 Task: Search one way flight ticket for 1 adult, 1 child, 1 infant in seat in premium economy from Wrangell: Wrangell Airport (also See Wrangell Seaplane Base) to New Bern: Coastal Carolina Regional Airport (was Craven County Regional) on 5-4-2023. Choice of flights is Singapure airlines. Number of bags: 2 checked bags. Price is upto 71000. Outbound departure time preference is 15:30.
Action: Mouse moved to (316, 264)
Screenshot: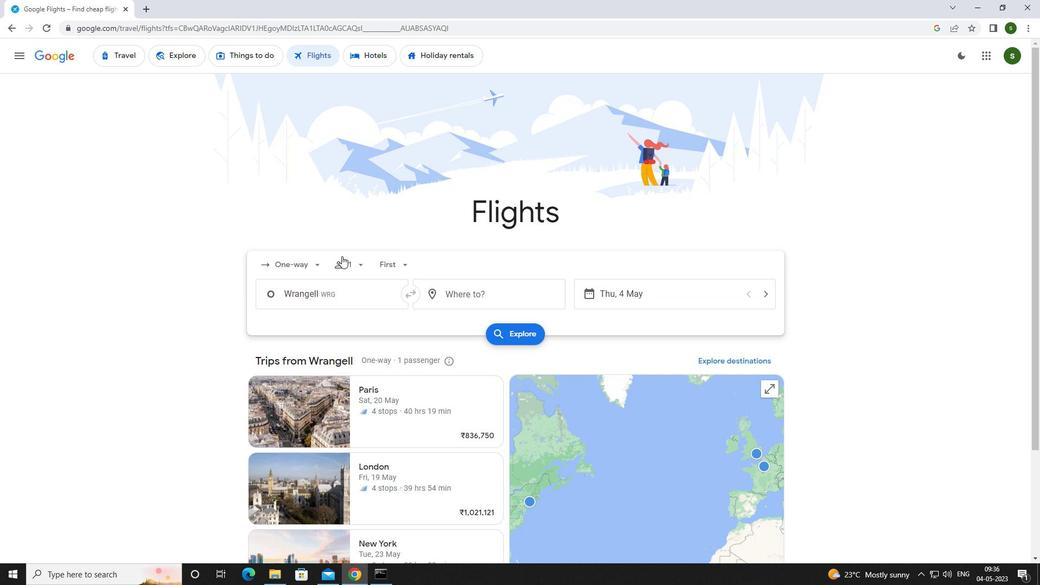 
Action: Mouse pressed left at (316, 264)
Screenshot: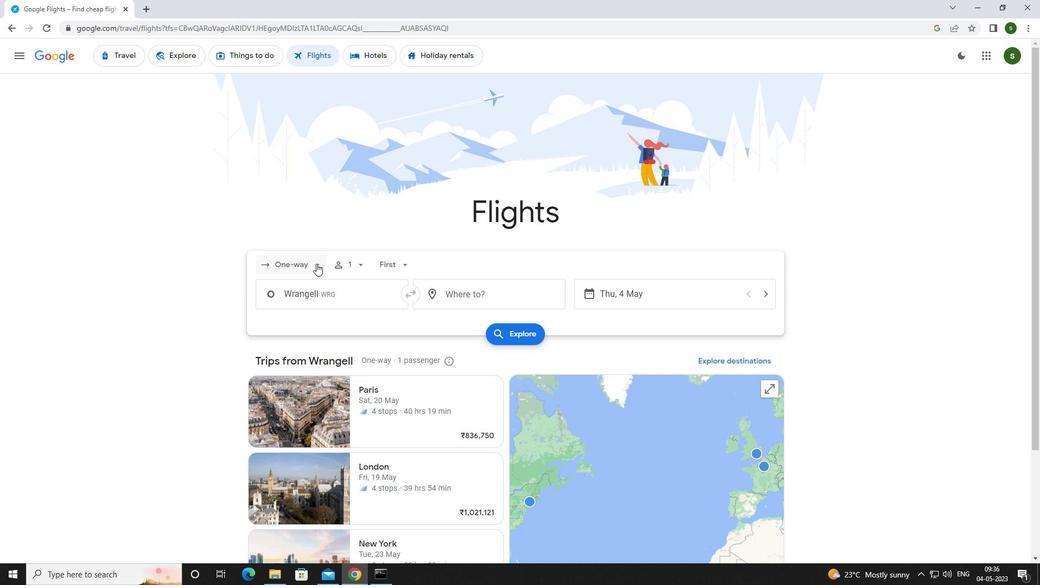
Action: Mouse moved to (310, 316)
Screenshot: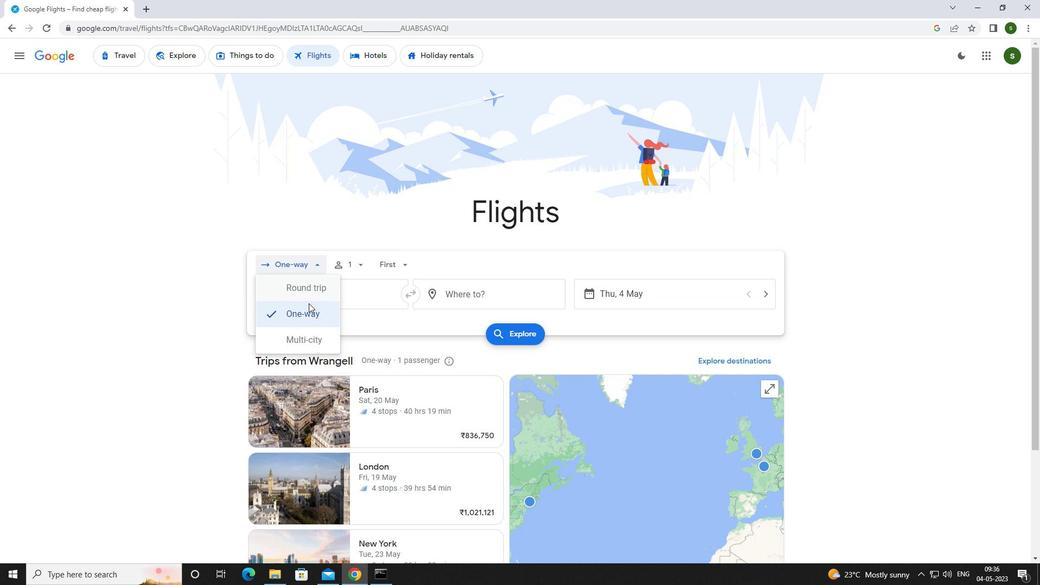 
Action: Mouse pressed left at (310, 316)
Screenshot: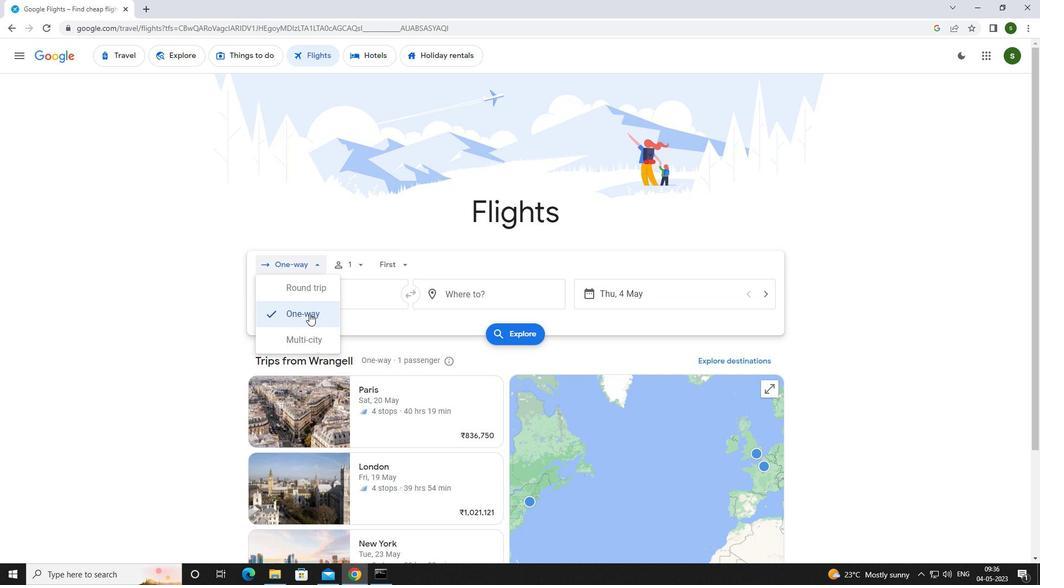 
Action: Mouse moved to (356, 268)
Screenshot: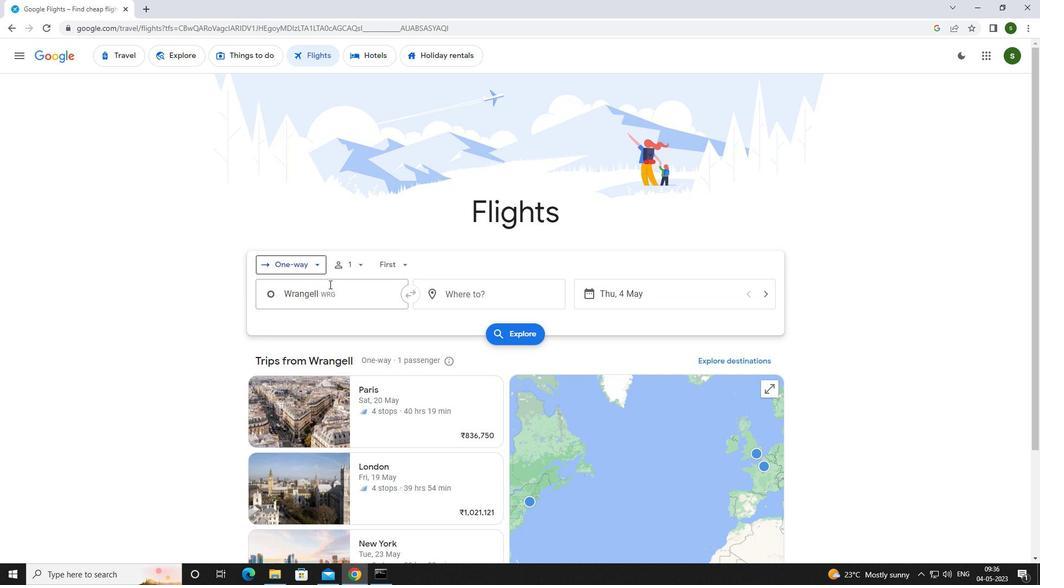 
Action: Mouse pressed left at (356, 268)
Screenshot: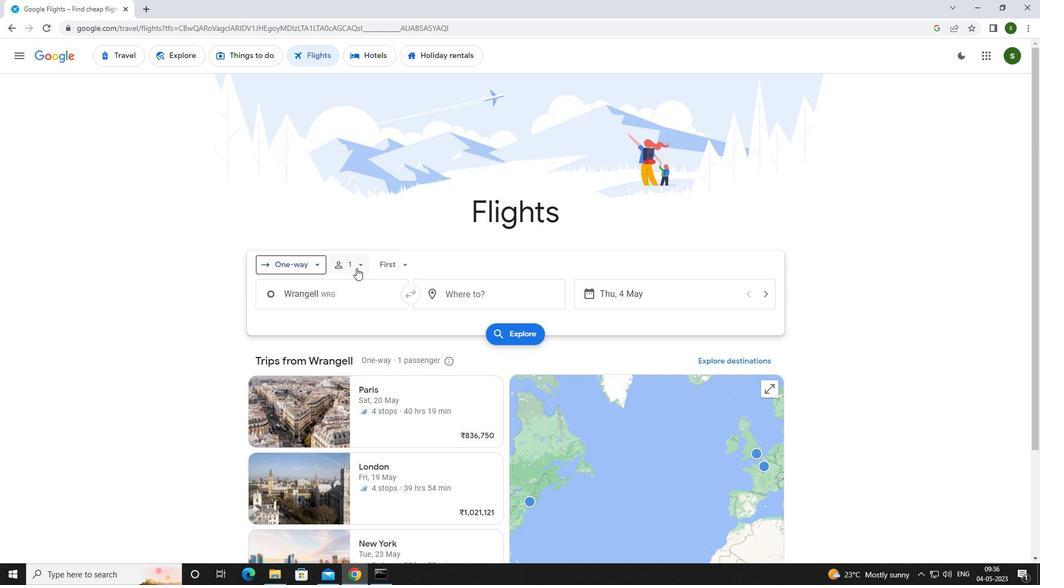 
Action: Mouse moved to (446, 320)
Screenshot: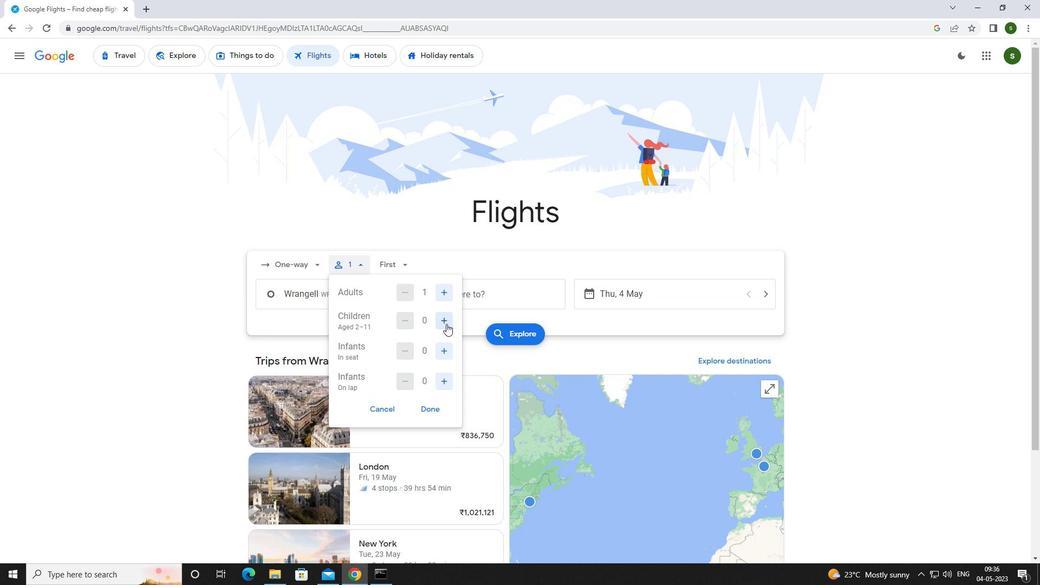 
Action: Mouse pressed left at (446, 320)
Screenshot: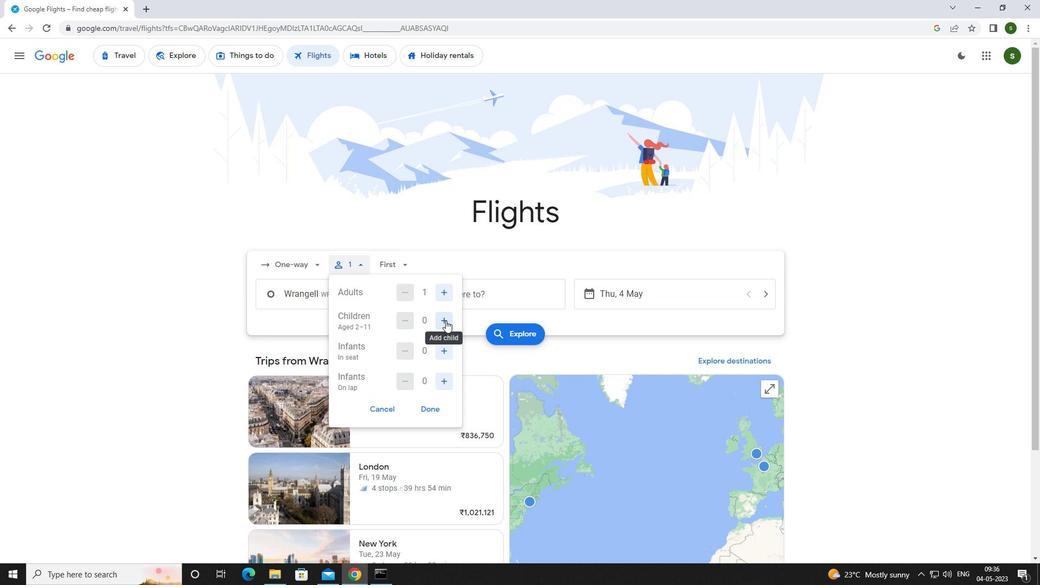 
Action: Mouse moved to (440, 348)
Screenshot: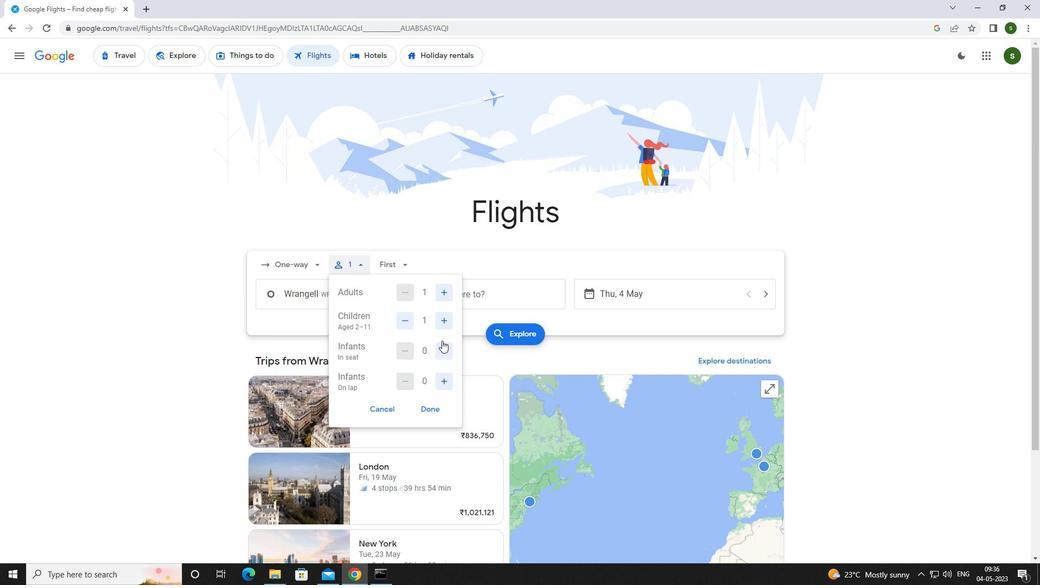 
Action: Mouse pressed left at (440, 348)
Screenshot: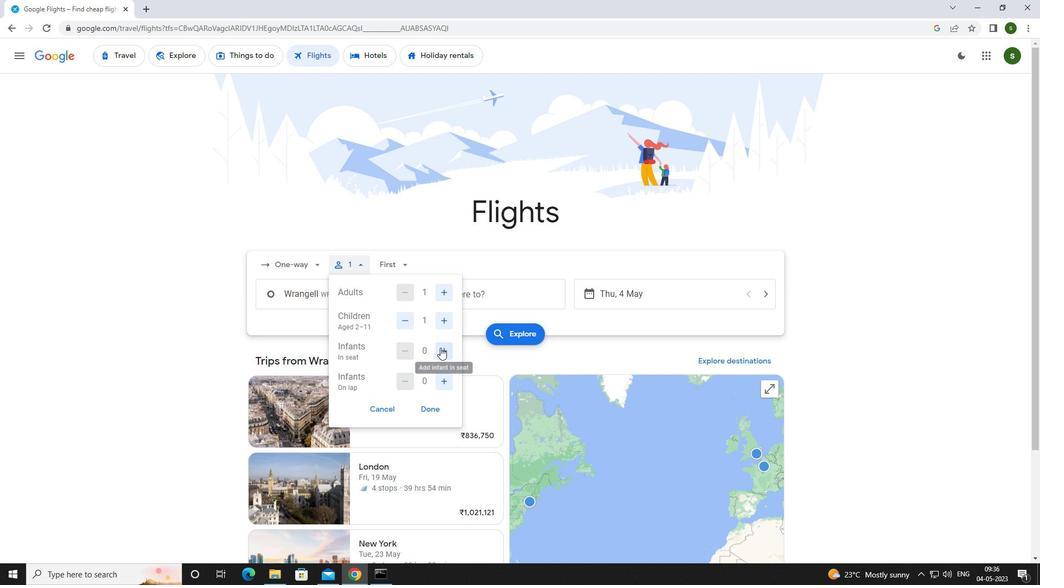 
Action: Mouse moved to (407, 267)
Screenshot: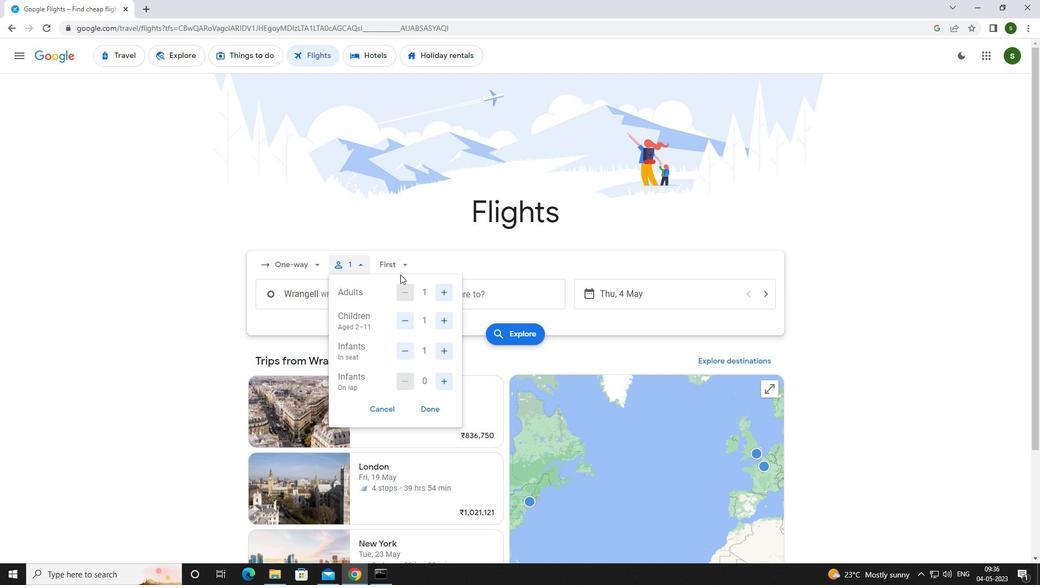 
Action: Mouse pressed left at (407, 267)
Screenshot: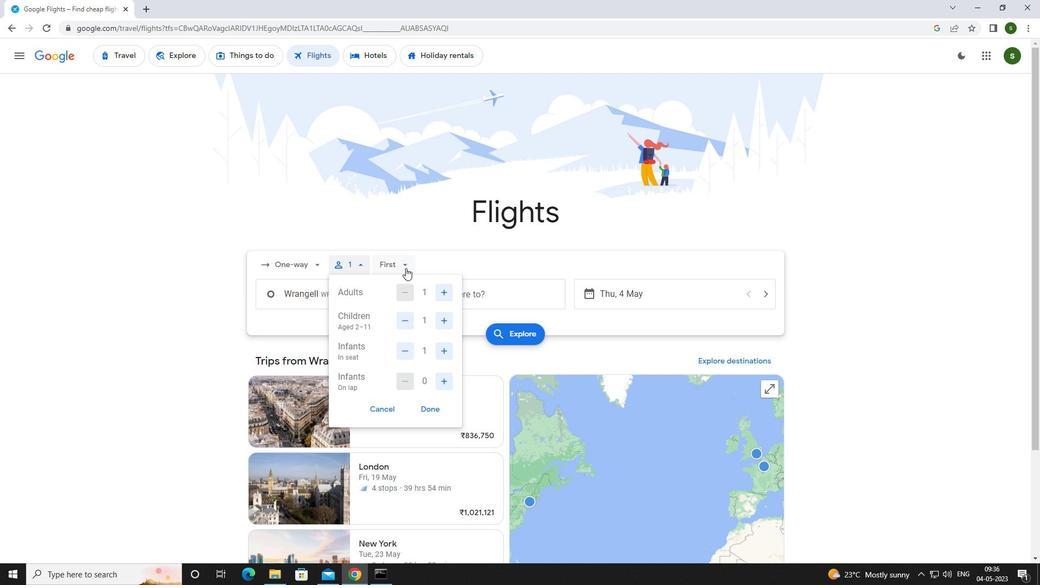 
Action: Mouse moved to (412, 315)
Screenshot: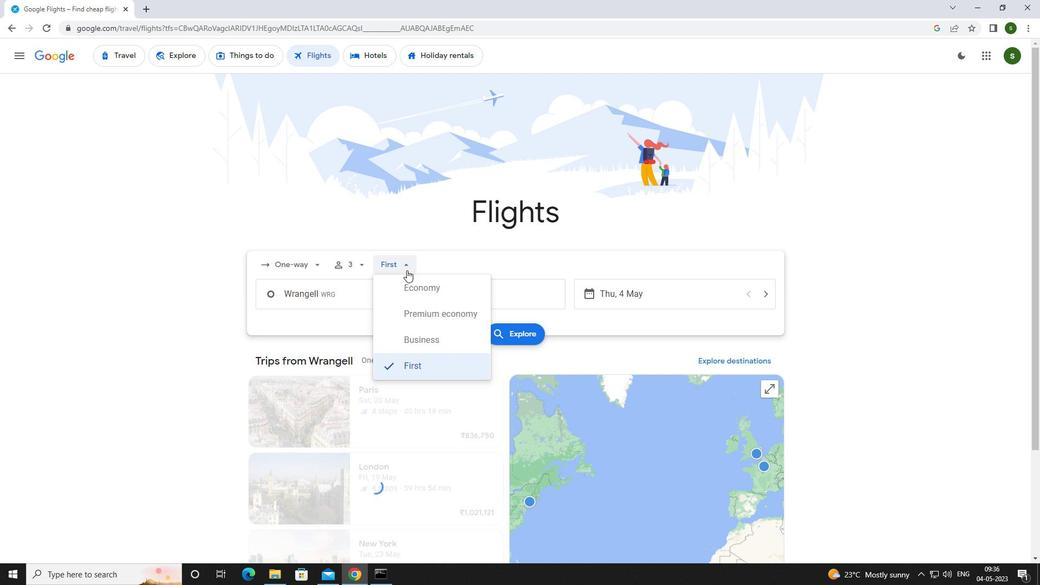 
Action: Mouse pressed left at (412, 315)
Screenshot: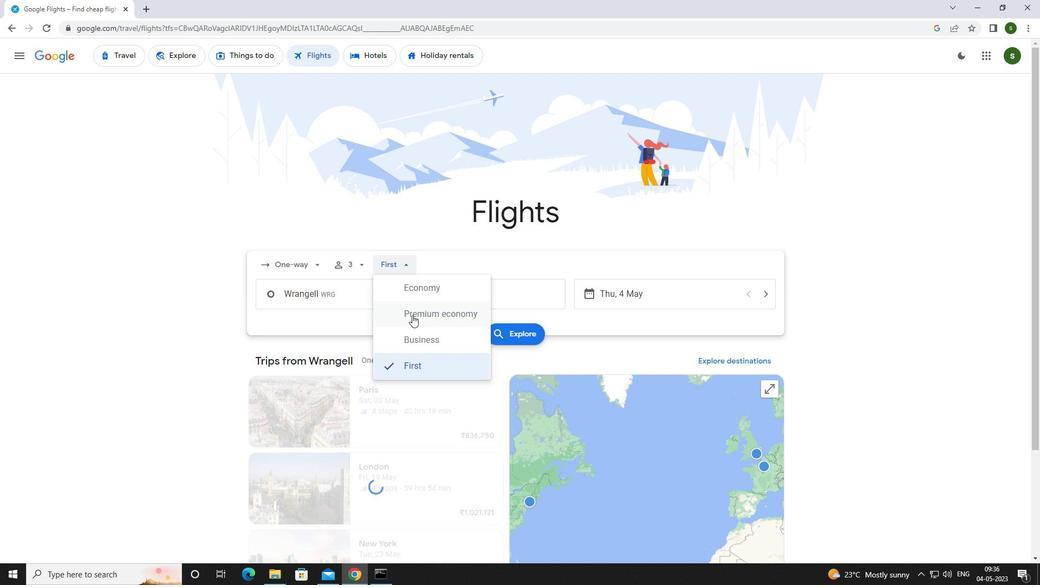 
Action: Mouse moved to (348, 298)
Screenshot: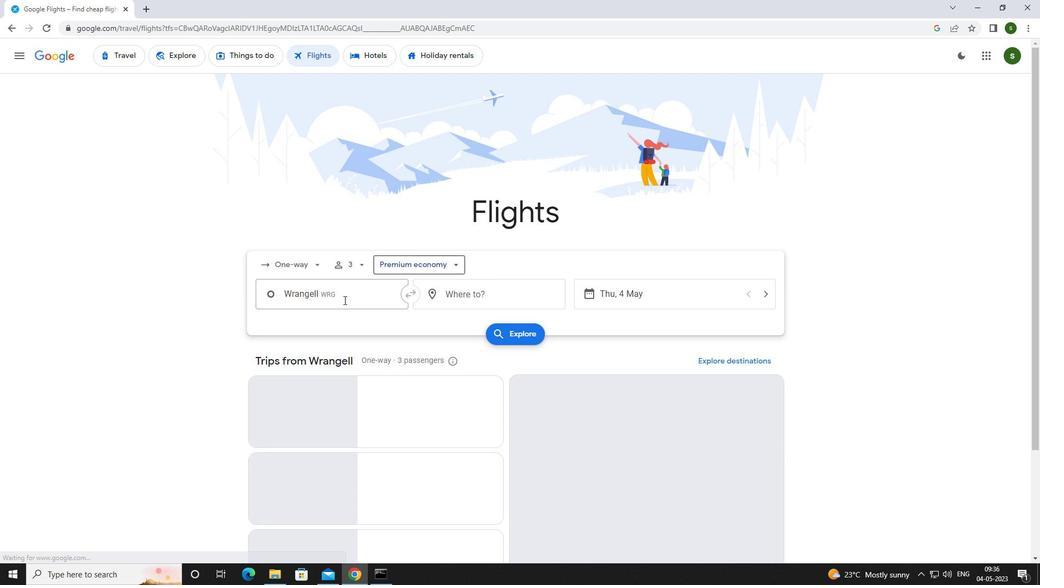 
Action: Mouse pressed left at (348, 298)
Screenshot: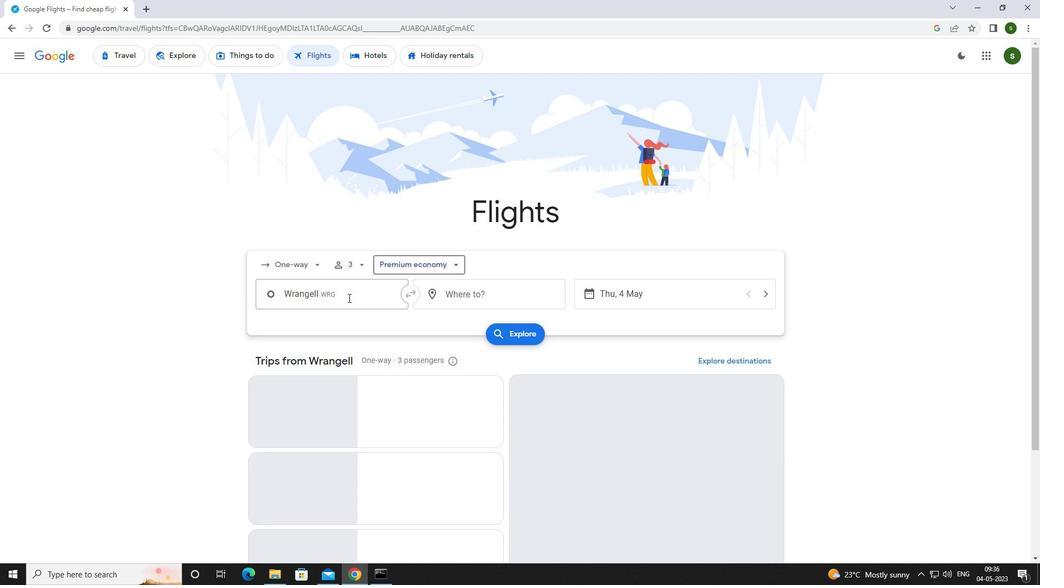 
Action: Mouse moved to (350, 296)
Screenshot: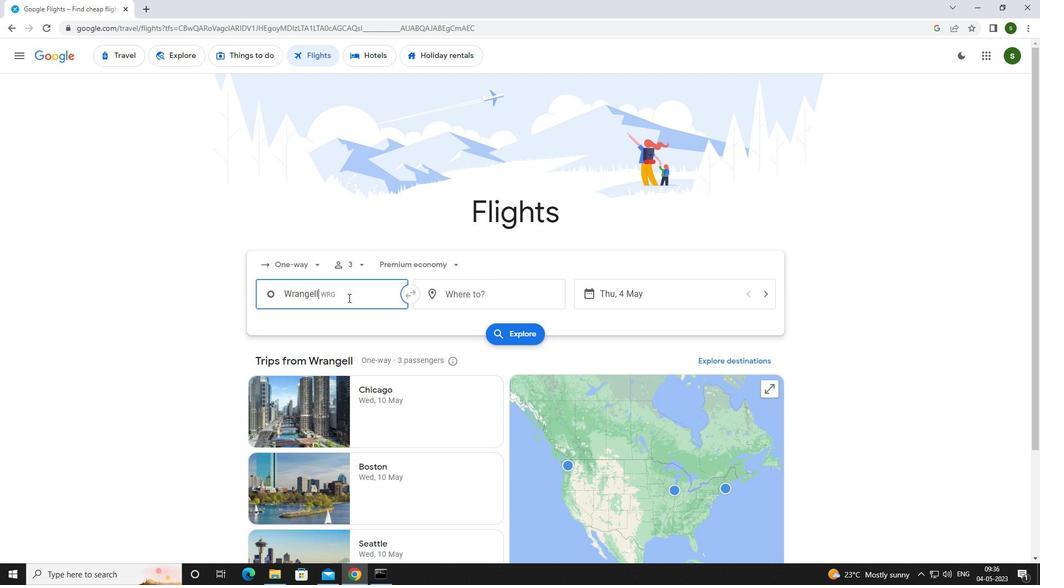 
Action: Key pressed <Key.caps_lock>w<Key.caps_lock>rangell<Key.space>
Screenshot: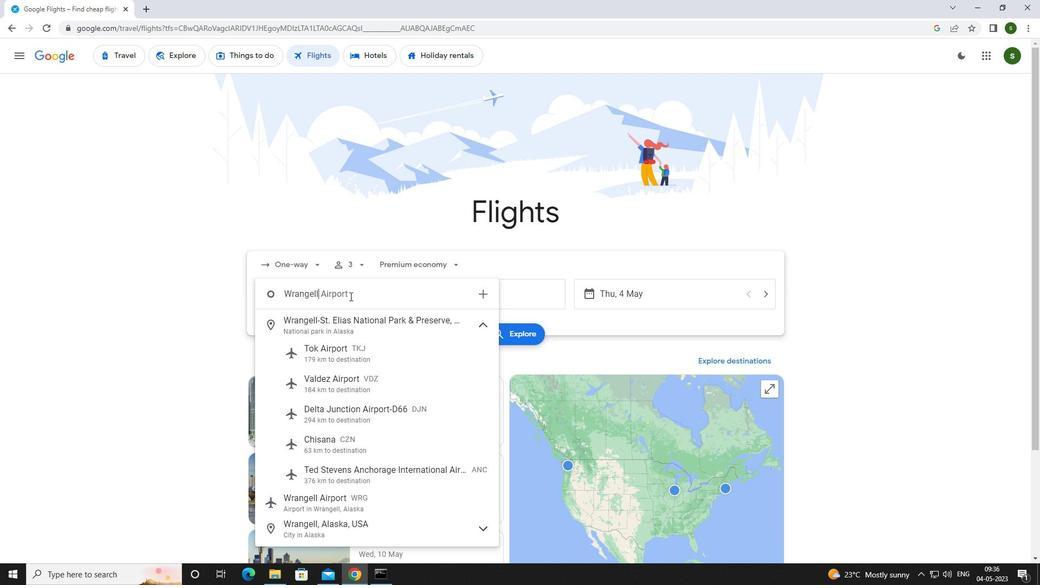 
Action: Mouse moved to (340, 496)
Screenshot: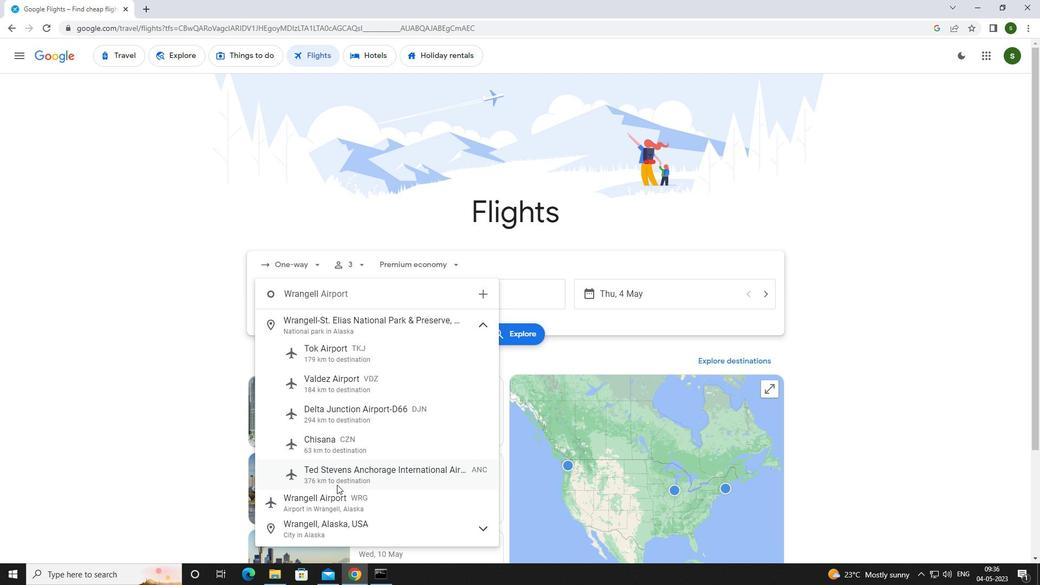 
Action: Mouse pressed left at (340, 496)
Screenshot: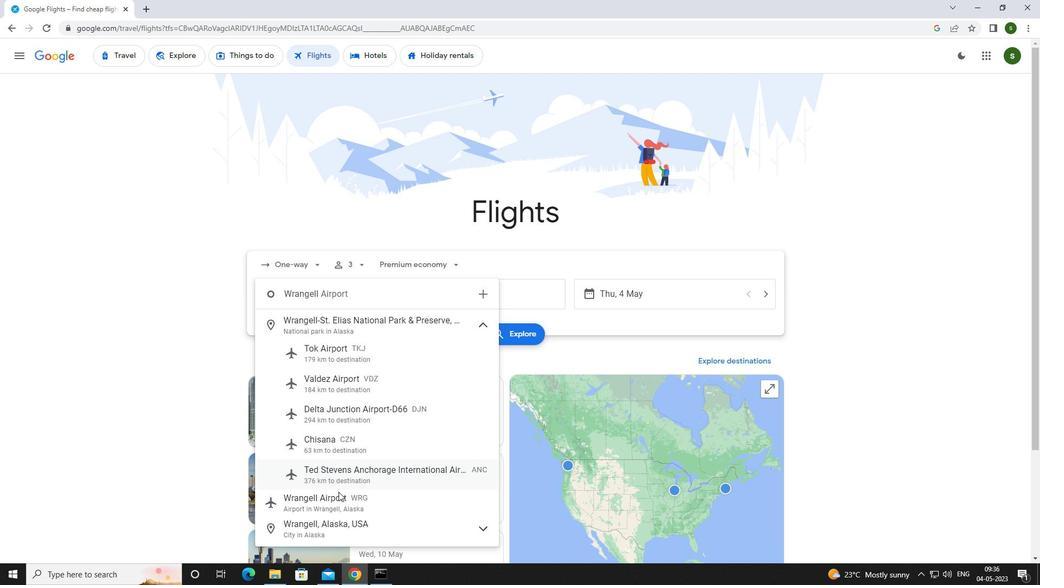
Action: Mouse moved to (496, 300)
Screenshot: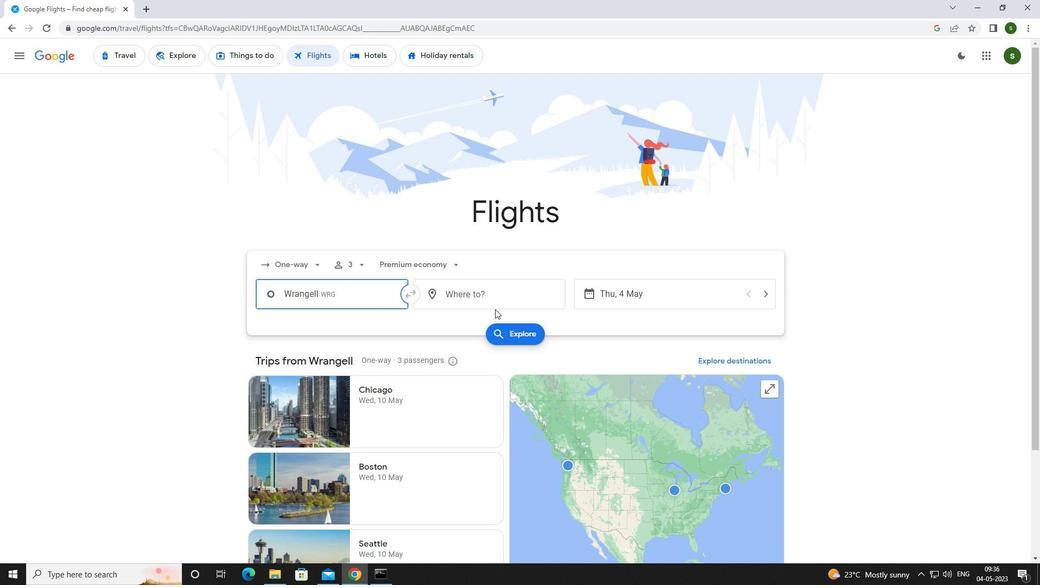 
Action: Mouse pressed left at (496, 300)
Screenshot: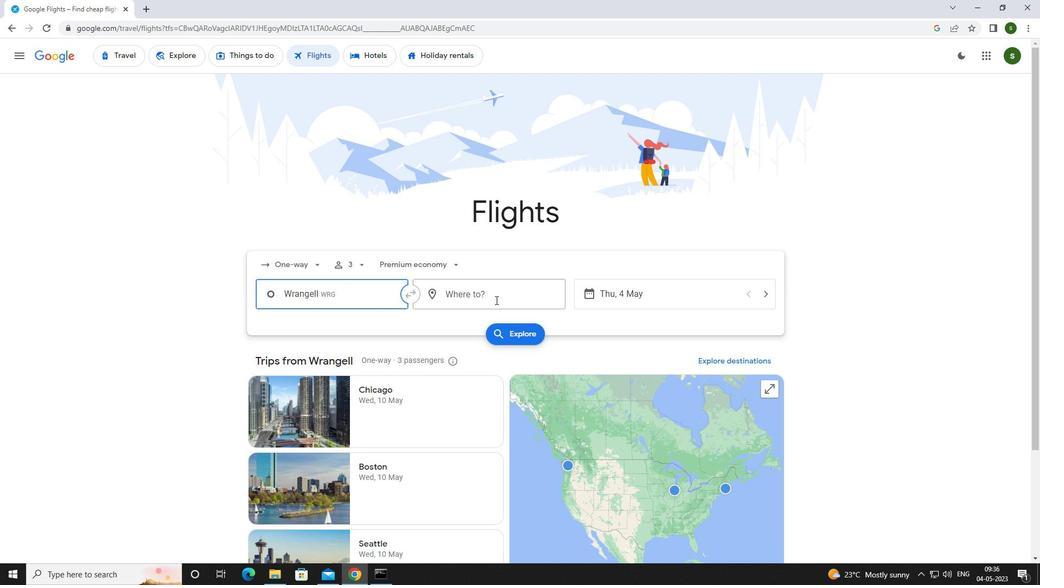 
Action: Mouse moved to (496, 299)
Screenshot: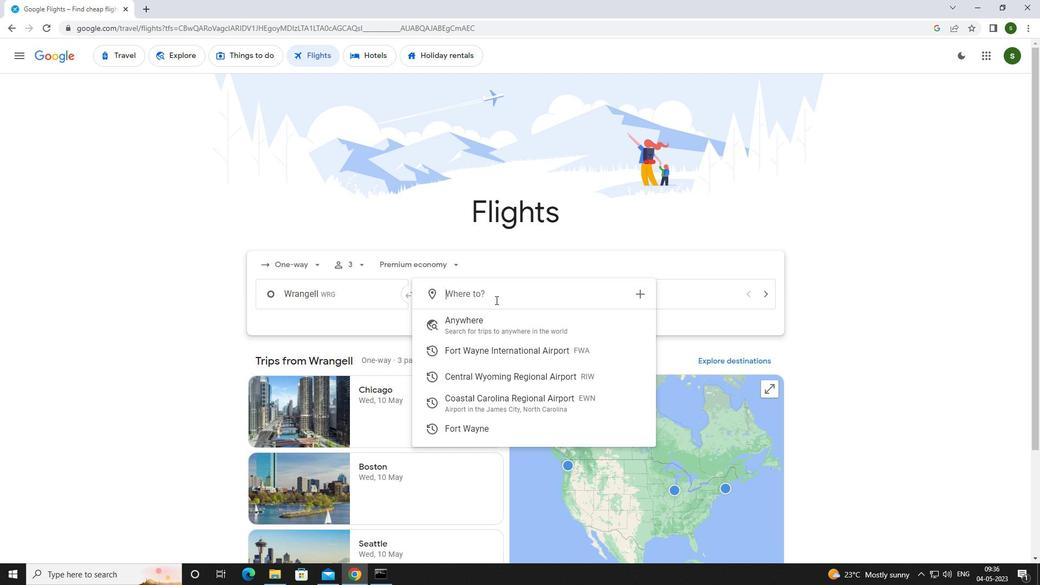 
Action: Key pressed <Key.caps_lock>c<Key.caps_lock>oastal
Screenshot: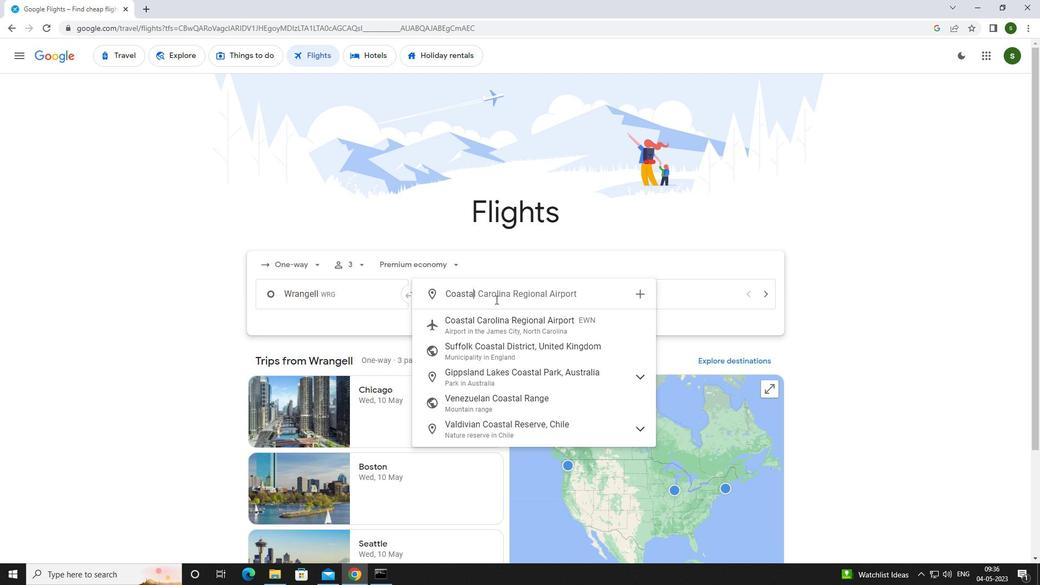 
Action: Mouse moved to (494, 315)
Screenshot: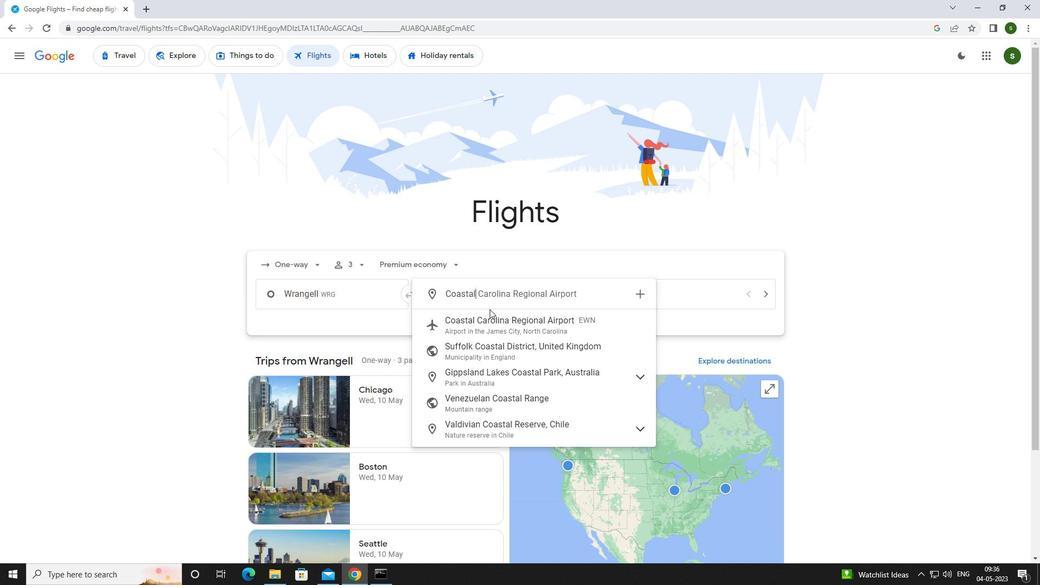 
Action: Mouse pressed left at (494, 315)
Screenshot: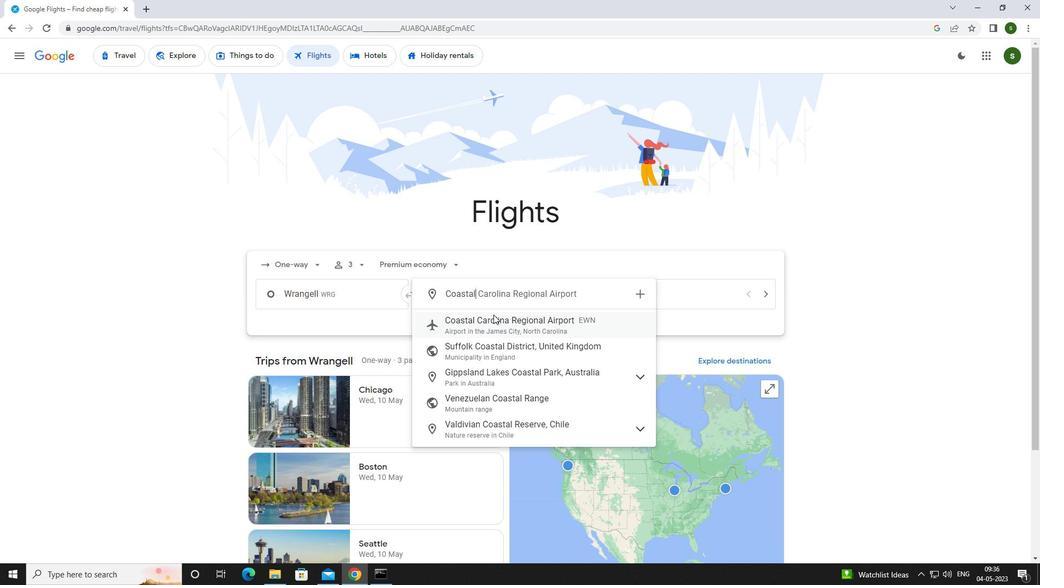 
Action: Mouse moved to (653, 286)
Screenshot: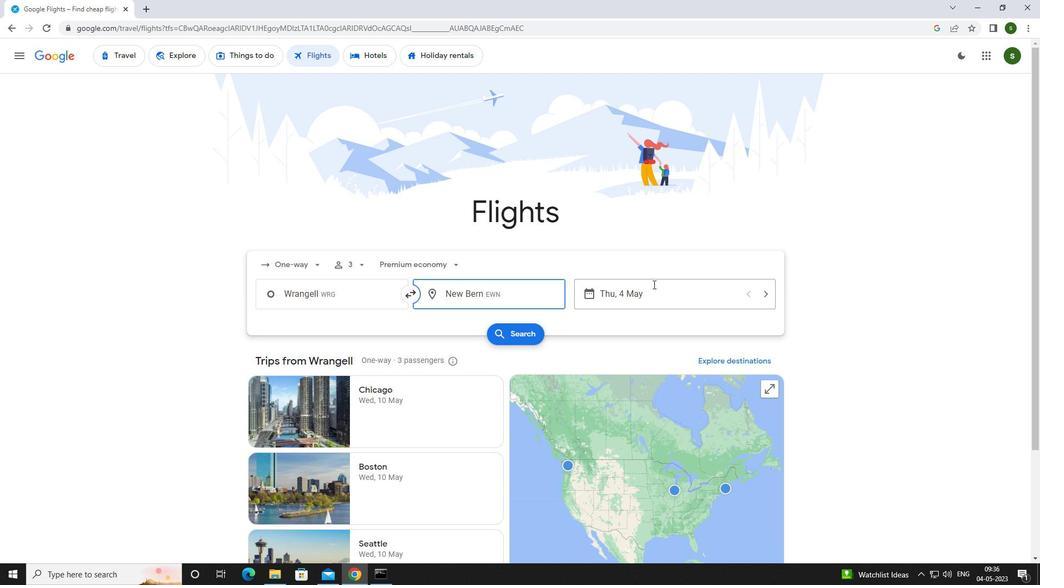 
Action: Mouse pressed left at (653, 286)
Screenshot: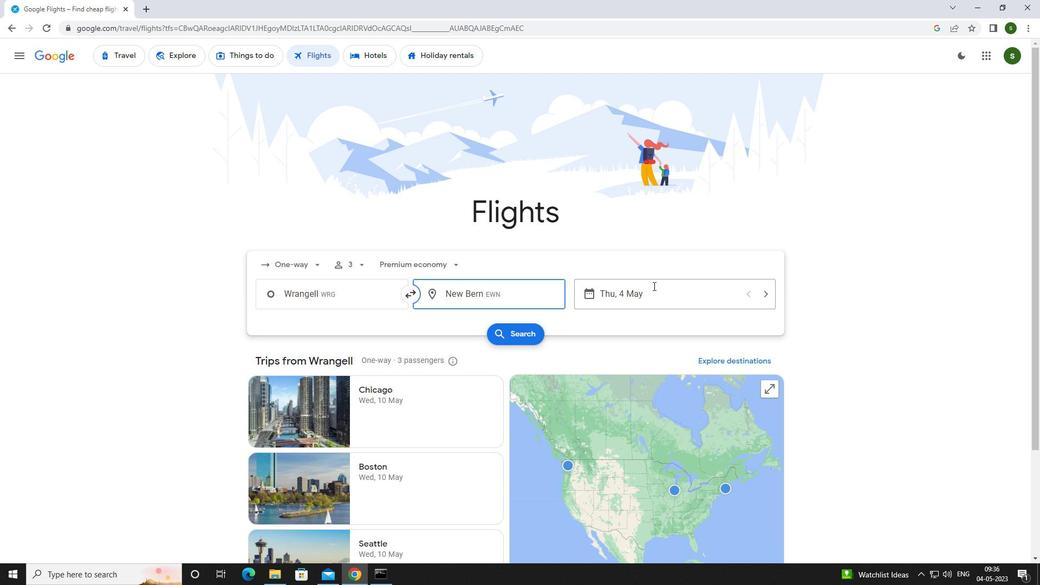
Action: Mouse moved to (496, 362)
Screenshot: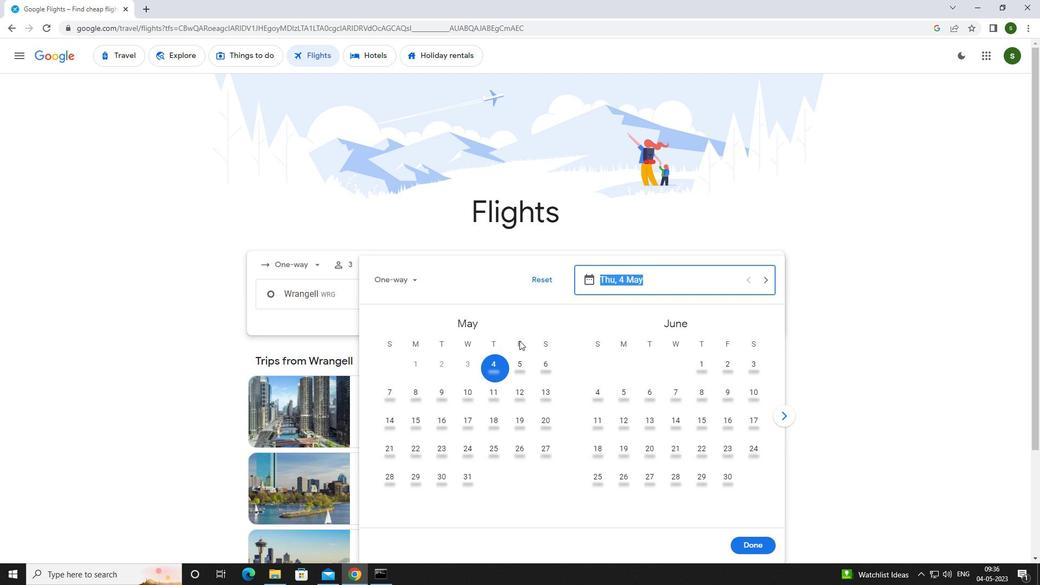 
Action: Mouse pressed left at (496, 362)
Screenshot: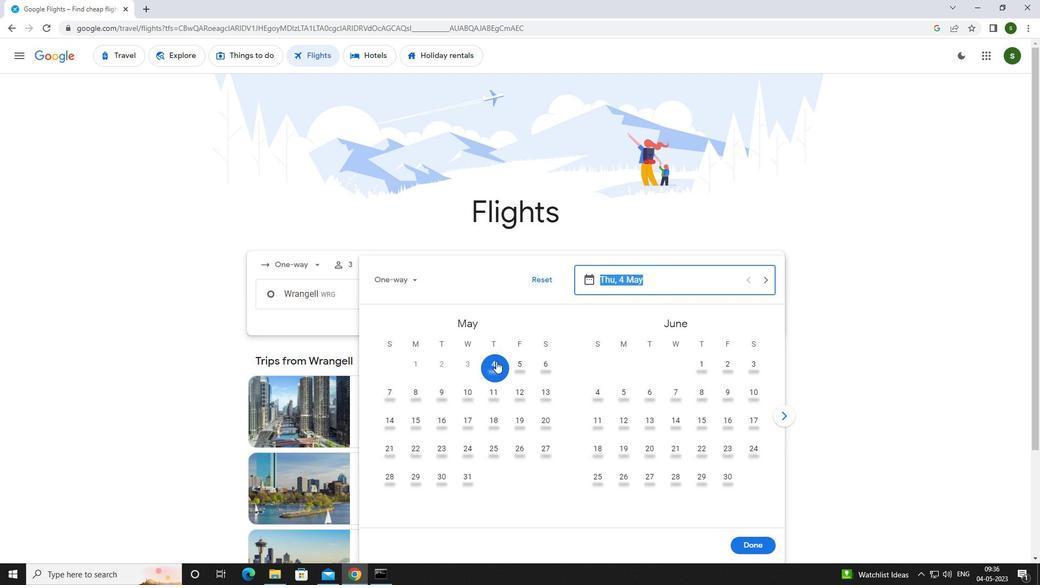 
Action: Mouse moved to (754, 547)
Screenshot: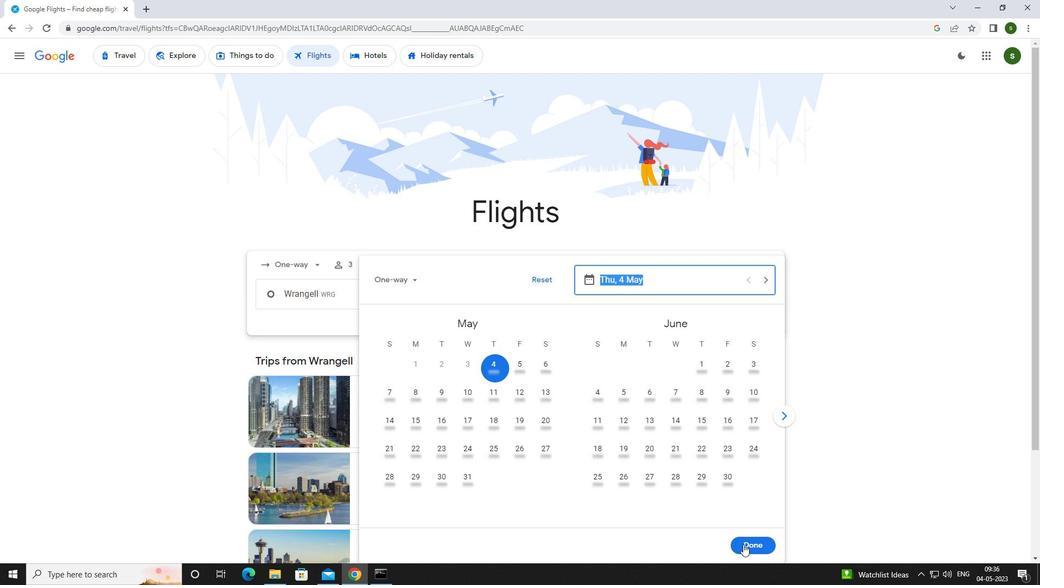 
Action: Mouse pressed left at (754, 547)
Screenshot: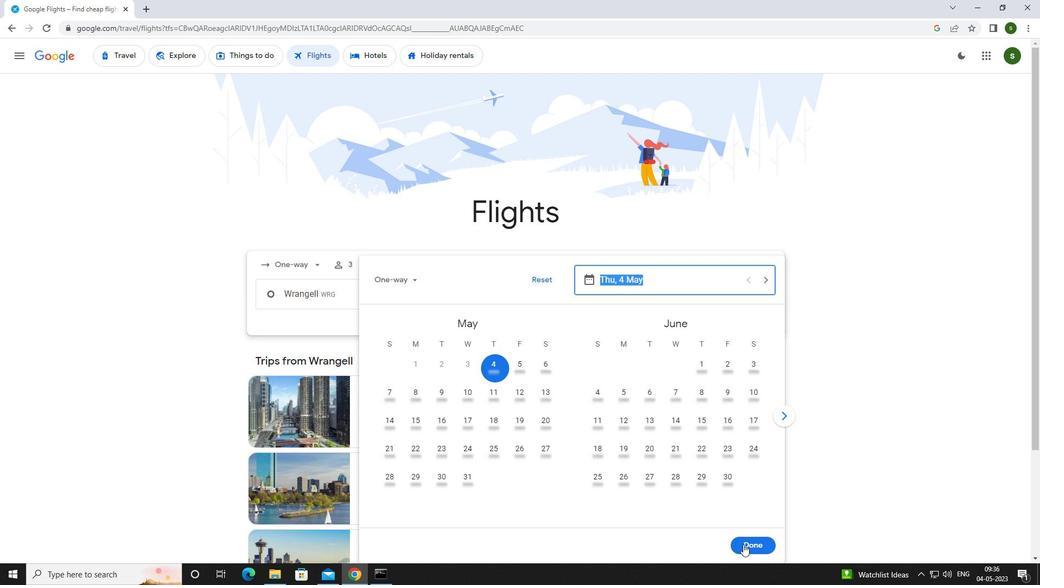 
Action: Mouse moved to (509, 331)
Screenshot: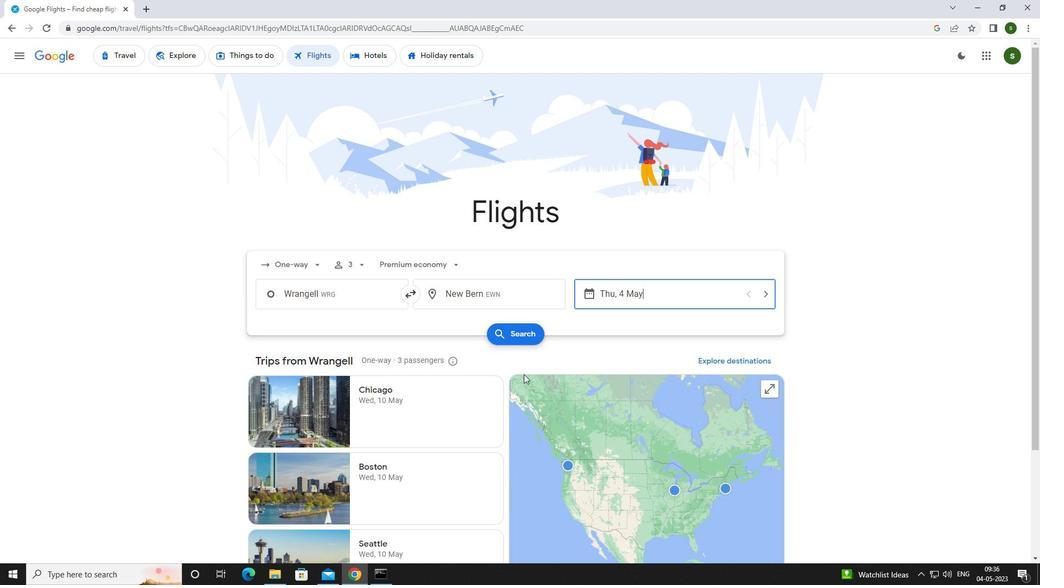 
Action: Mouse pressed left at (509, 331)
Screenshot: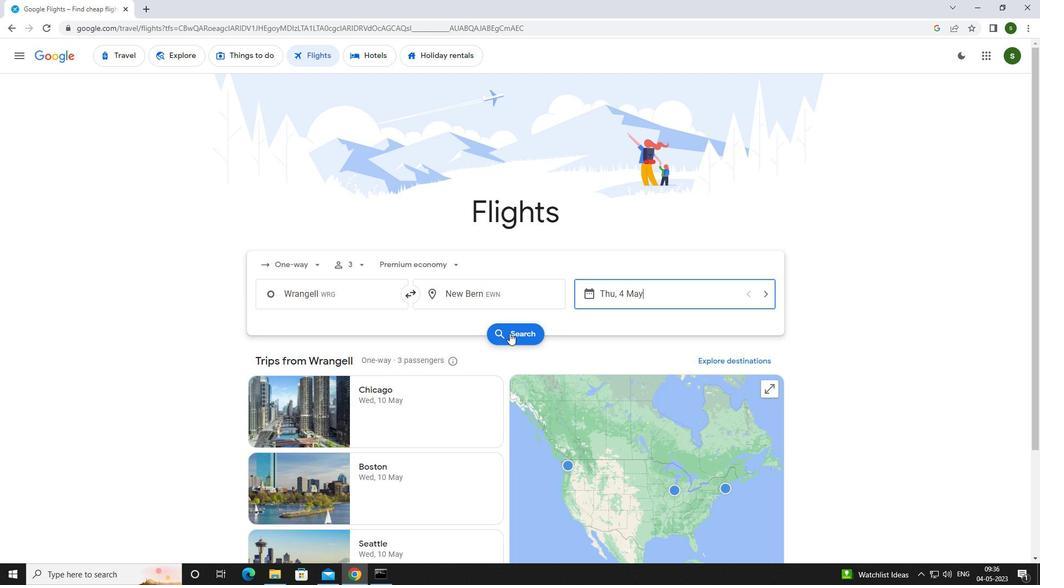 
Action: Mouse moved to (257, 156)
Screenshot: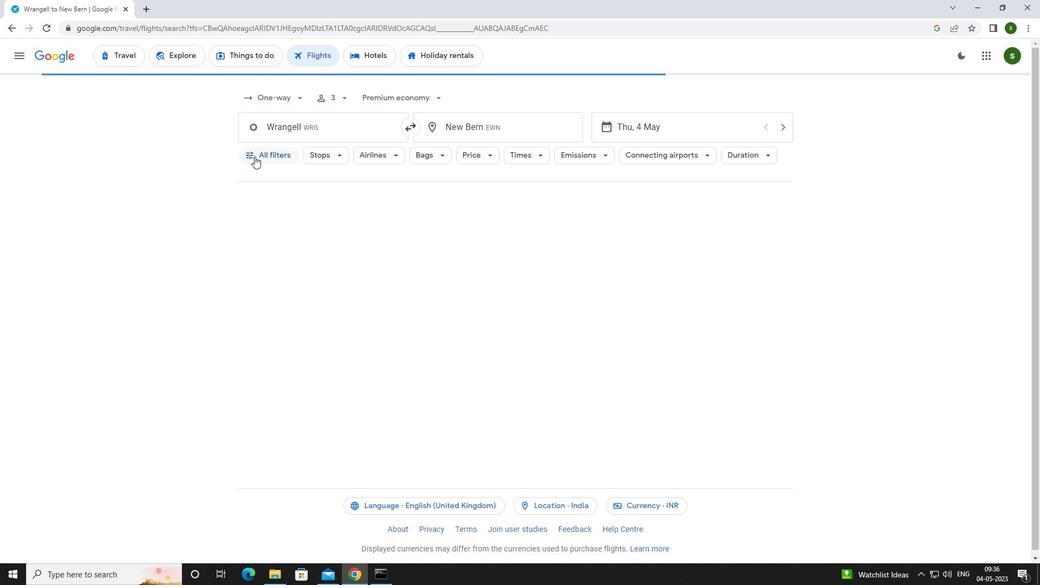 
Action: Mouse pressed left at (257, 156)
Screenshot: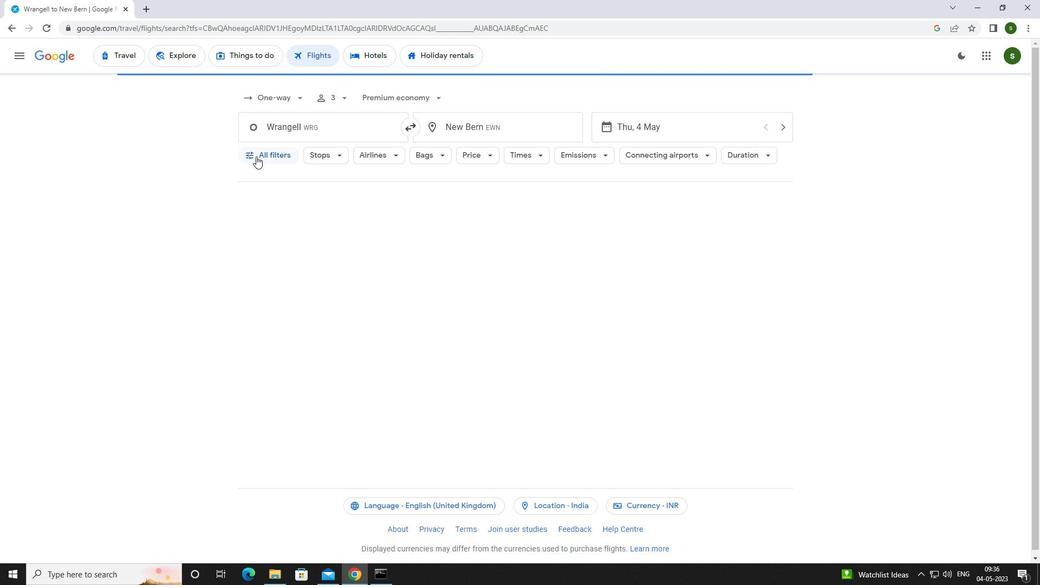
Action: Mouse moved to (403, 388)
Screenshot: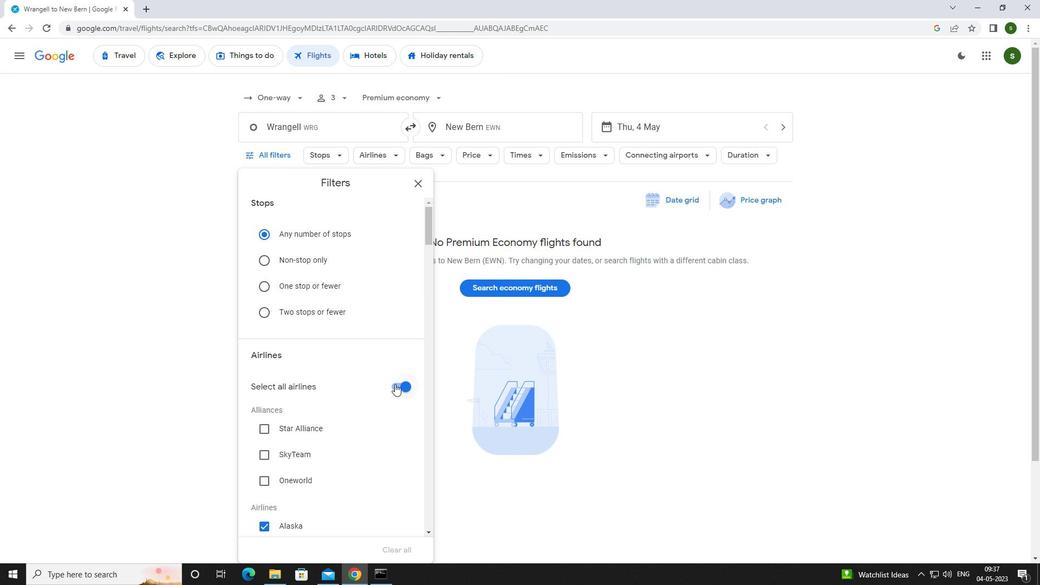 
Action: Mouse pressed left at (403, 388)
Screenshot: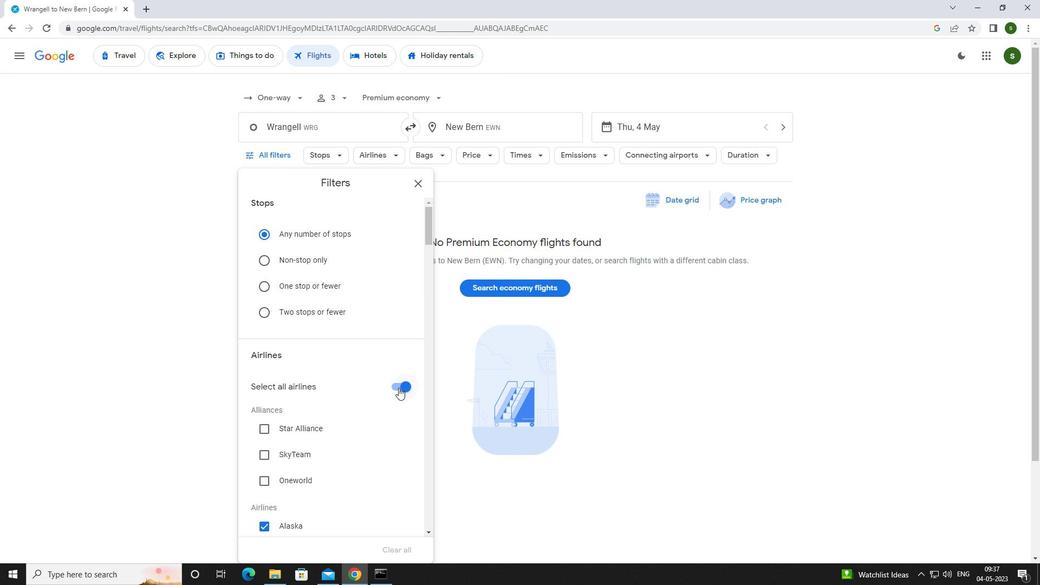 
Action: Mouse moved to (368, 358)
Screenshot: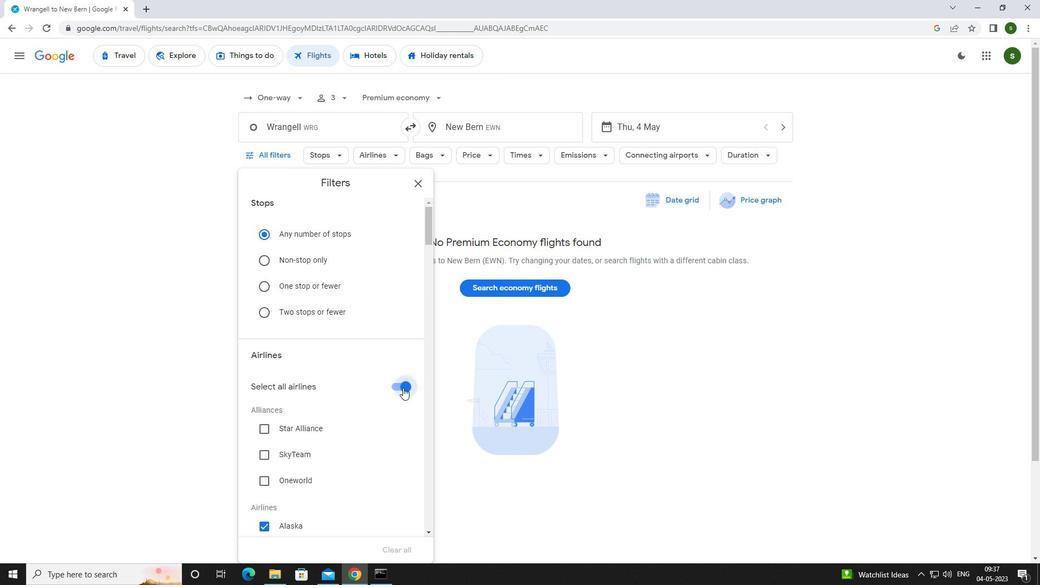 
Action: Mouse scrolled (368, 357) with delta (0, 0)
Screenshot: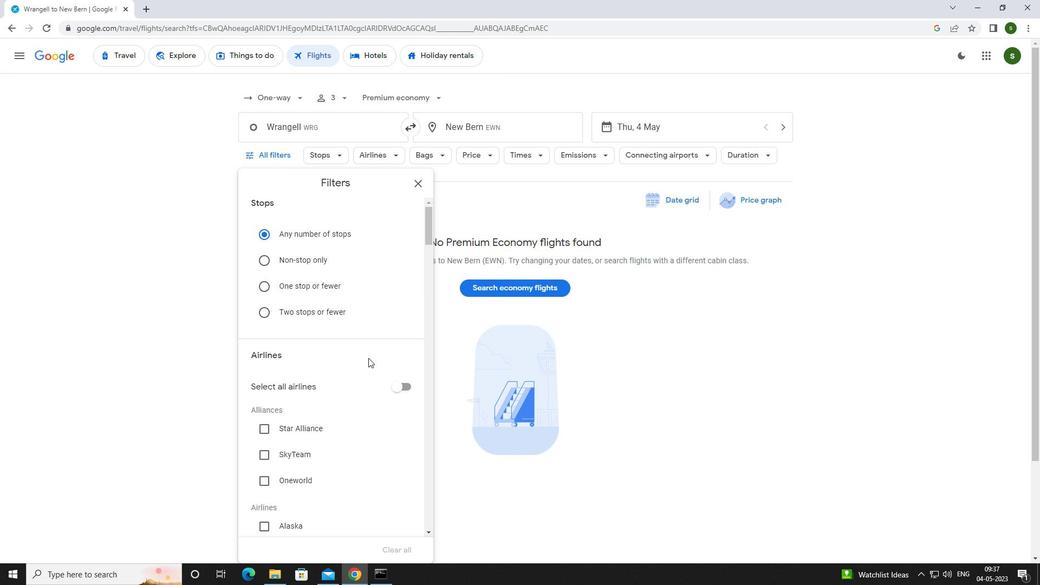 
Action: Mouse scrolled (368, 357) with delta (0, 0)
Screenshot: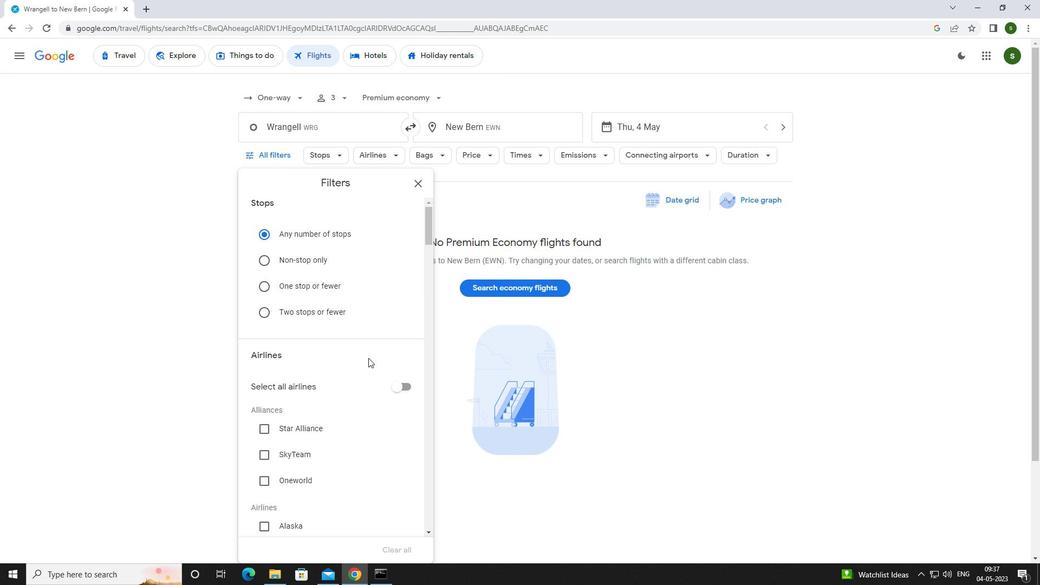
Action: Mouse scrolled (368, 357) with delta (0, 0)
Screenshot: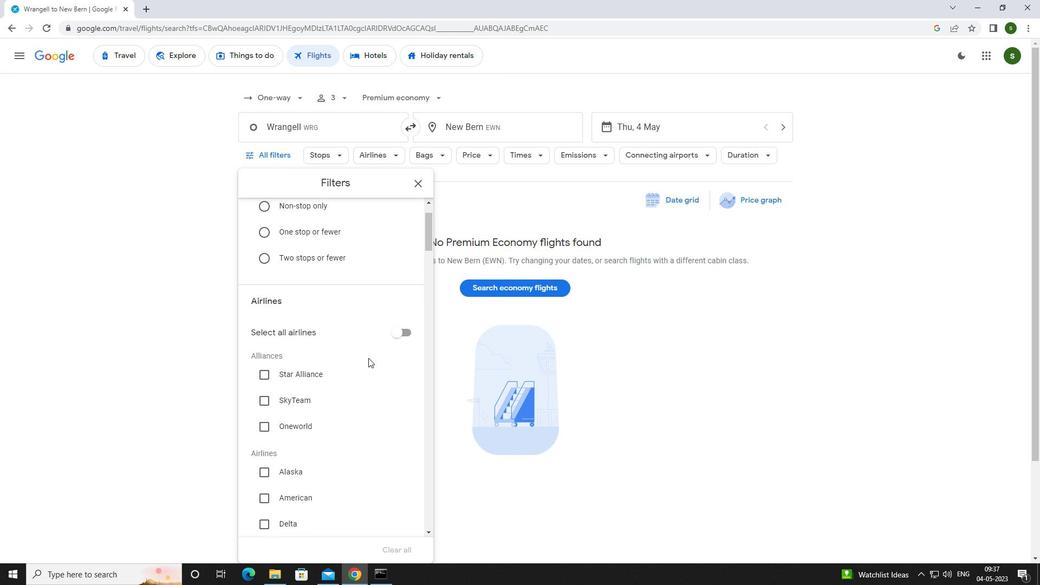 
Action: Mouse scrolled (368, 357) with delta (0, 0)
Screenshot: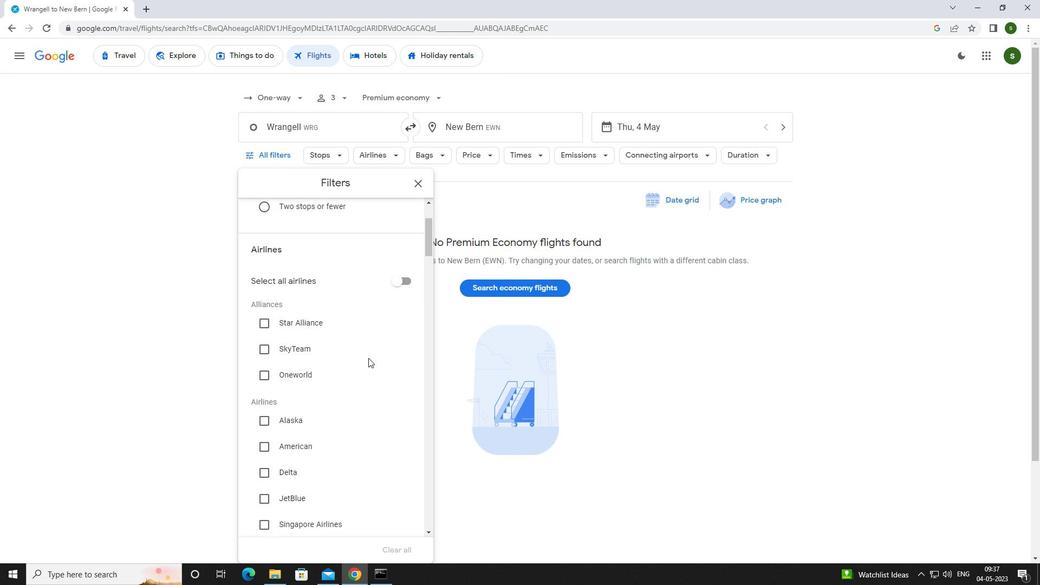 
Action: Mouse scrolled (368, 357) with delta (0, 0)
Screenshot: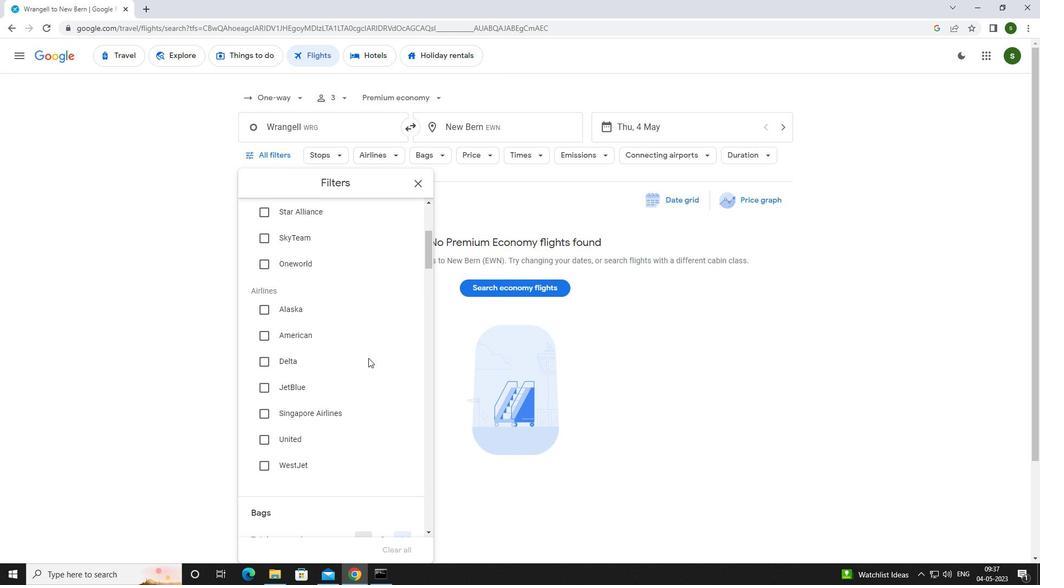 
Action: Mouse moved to (310, 355)
Screenshot: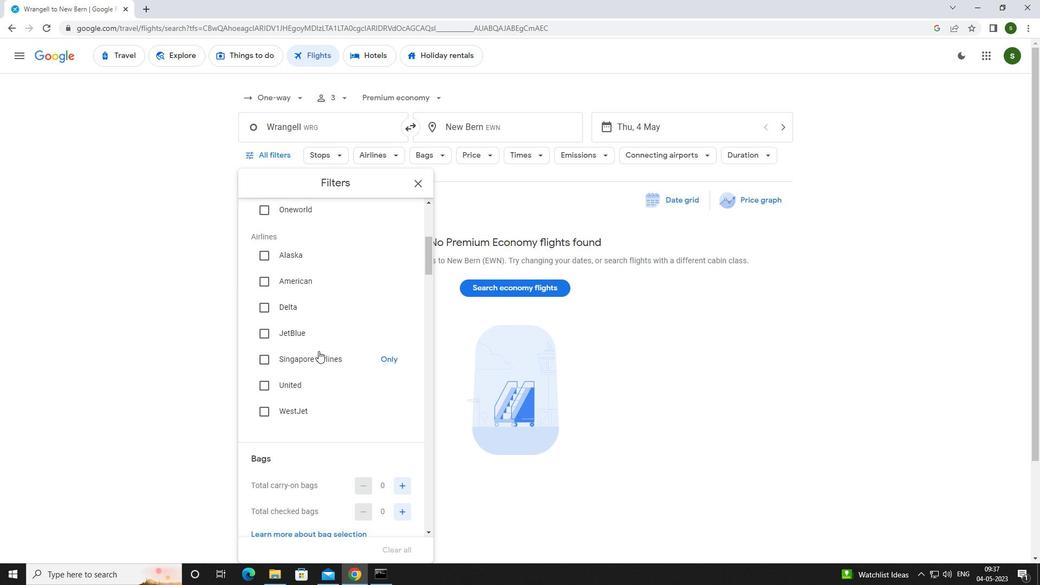 
Action: Mouse pressed left at (310, 355)
Screenshot: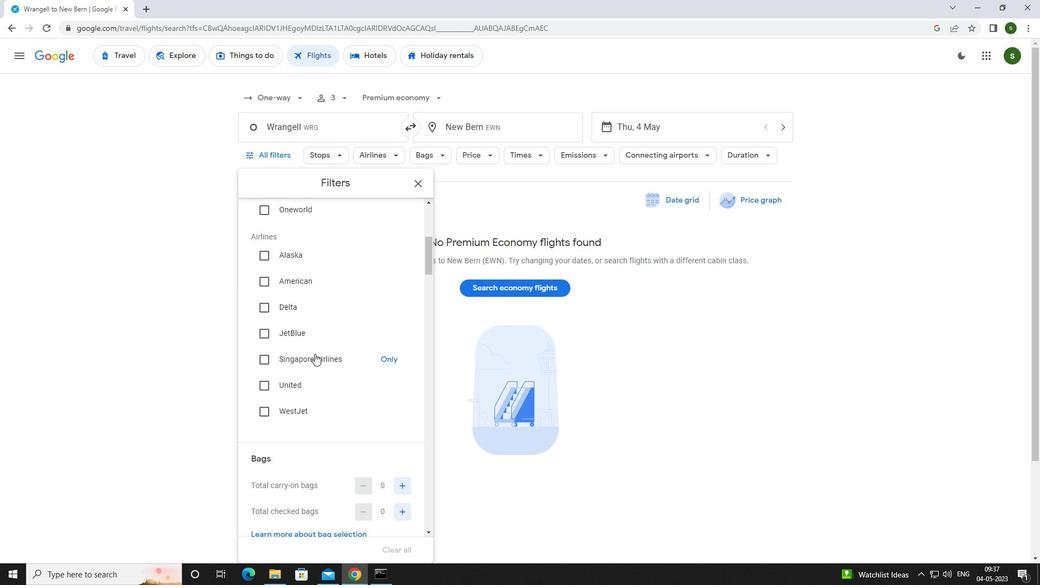 
Action: Mouse scrolled (310, 355) with delta (0, 0)
Screenshot: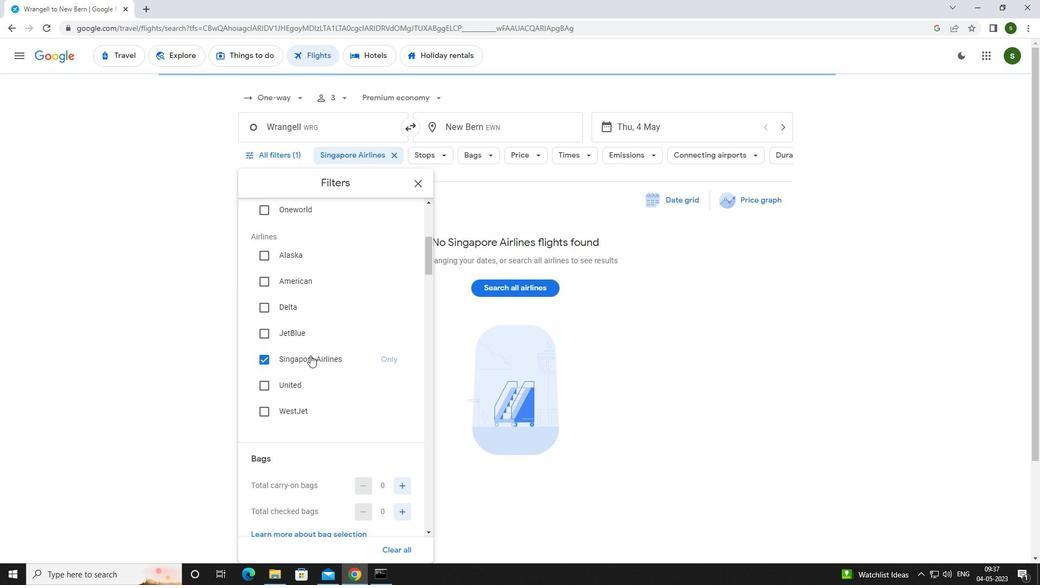 
Action: Mouse scrolled (310, 355) with delta (0, 0)
Screenshot: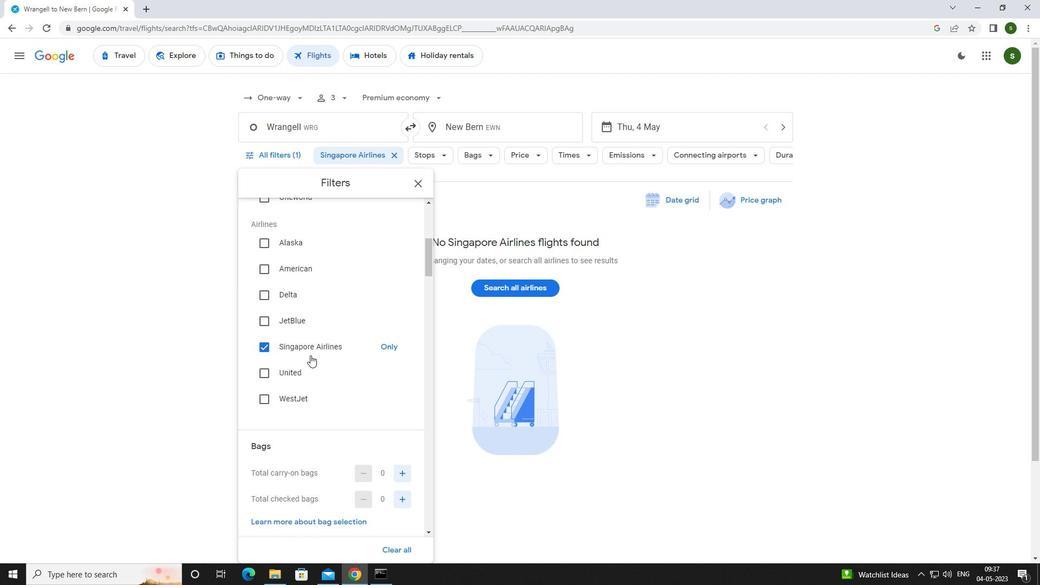 
Action: Mouse scrolled (310, 355) with delta (0, 0)
Screenshot: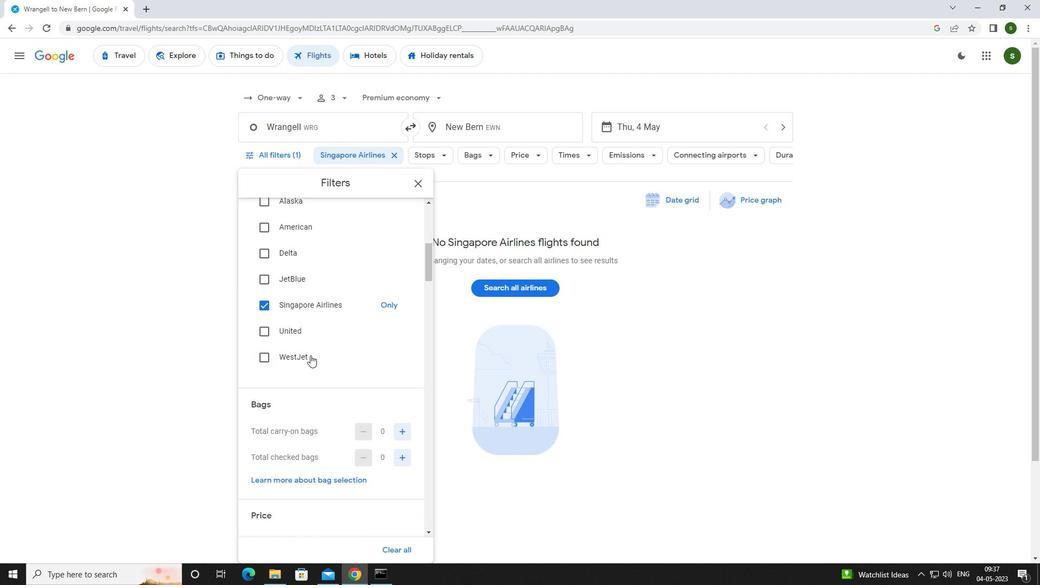 
Action: Mouse moved to (398, 347)
Screenshot: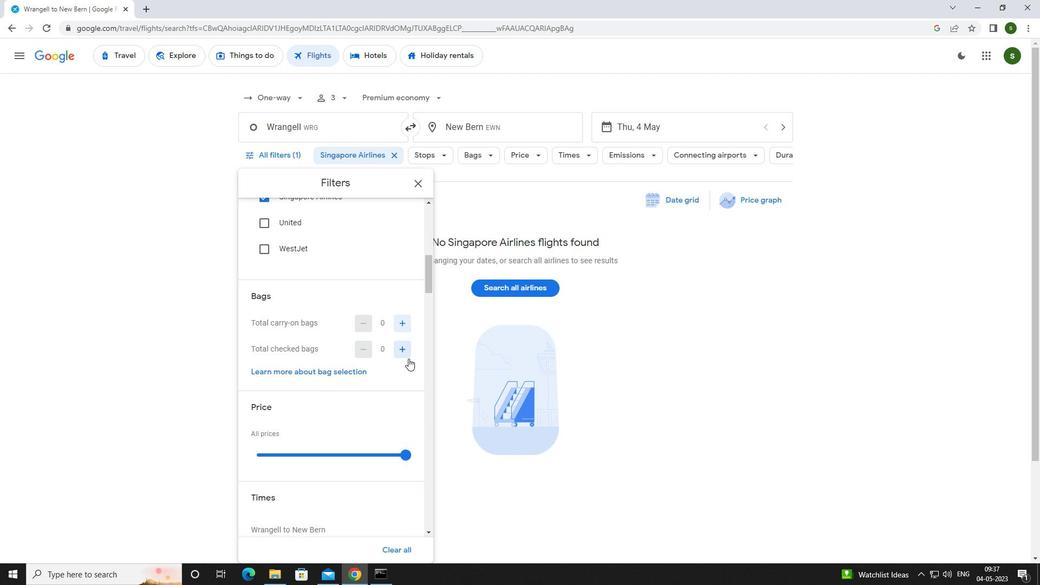 
Action: Mouse pressed left at (398, 347)
Screenshot: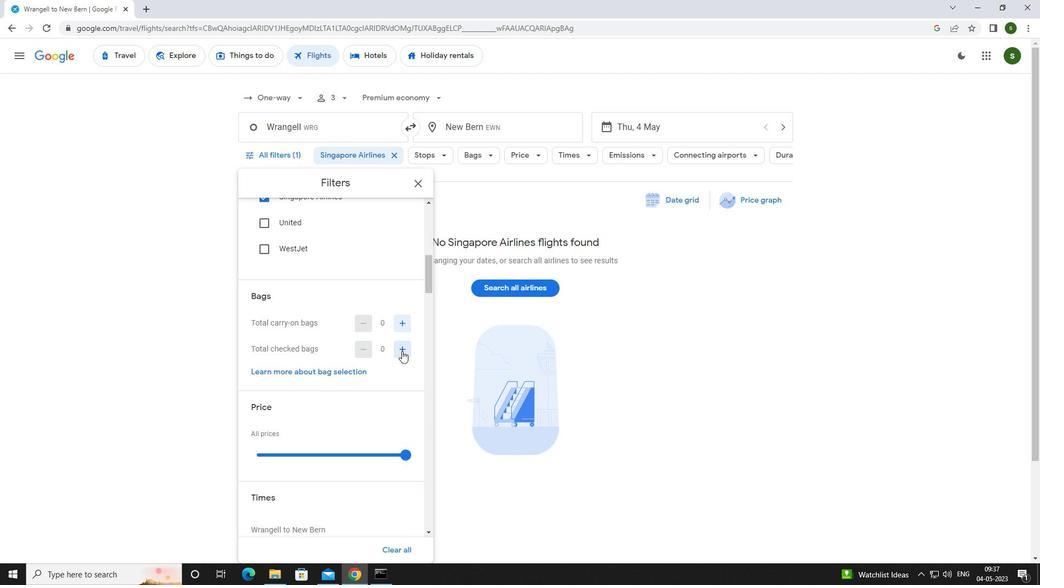 
Action: Mouse pressed left at (398, 347)
Screenshot: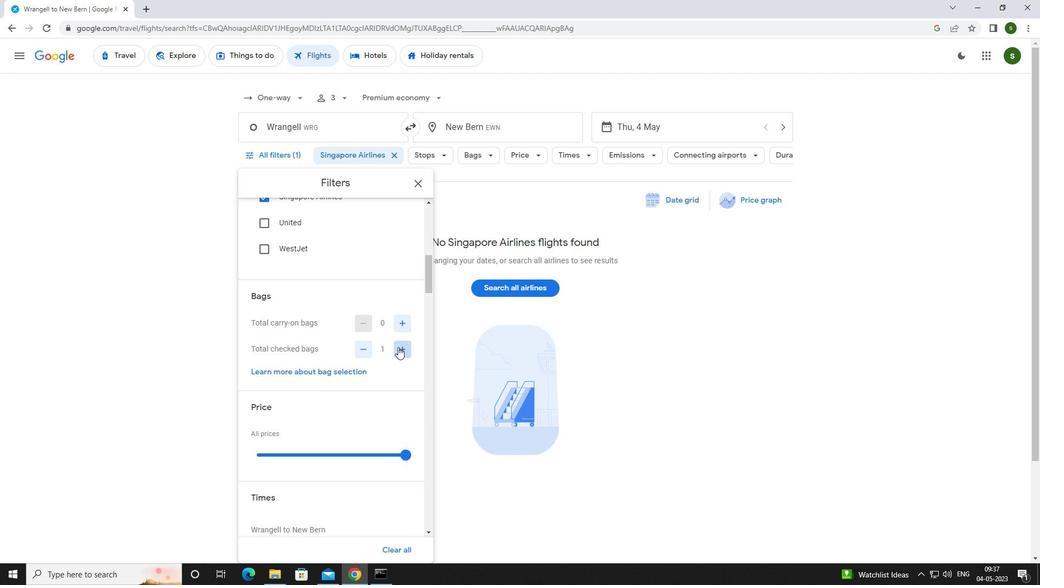 
Action: Mouse scrolled (398, 346) with delta (0, 0)
Screenshot: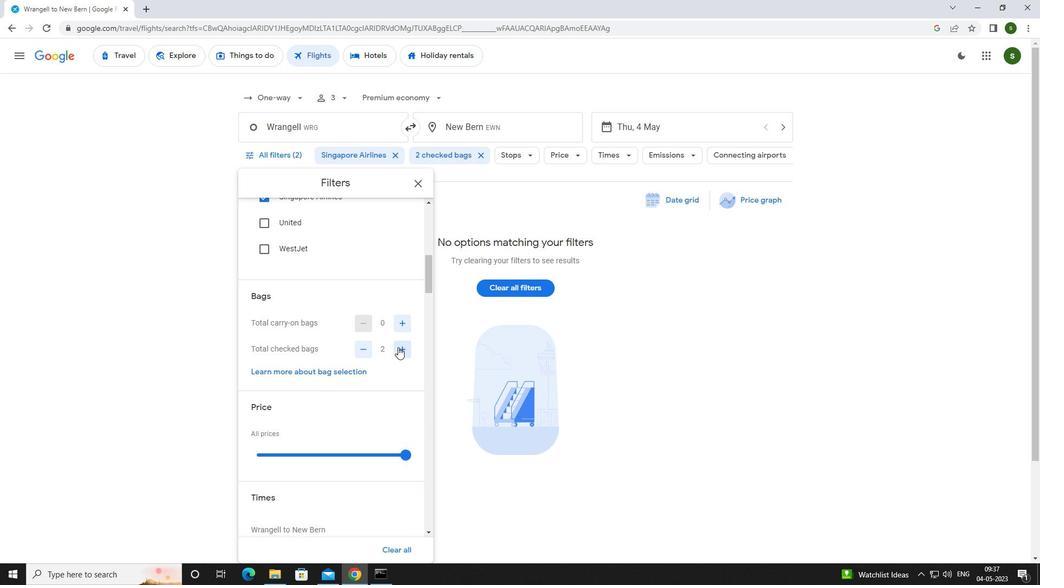 
Action: Mouse scrolled (398, 346) with delta (0, 0)
Screenshot: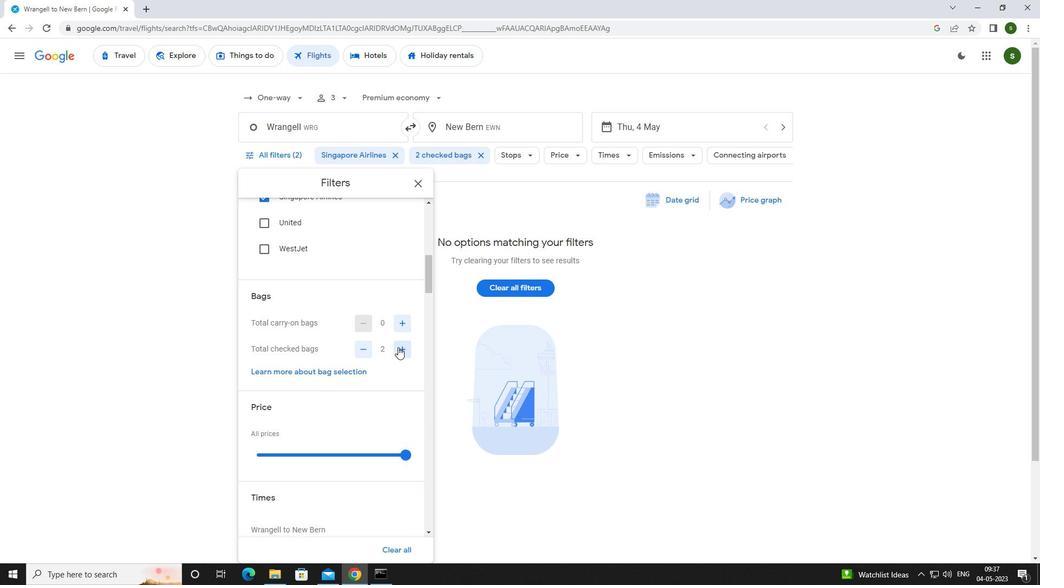 
Action: Mouse scrolled (398, 348) with delta (0, 0)
Screenshot: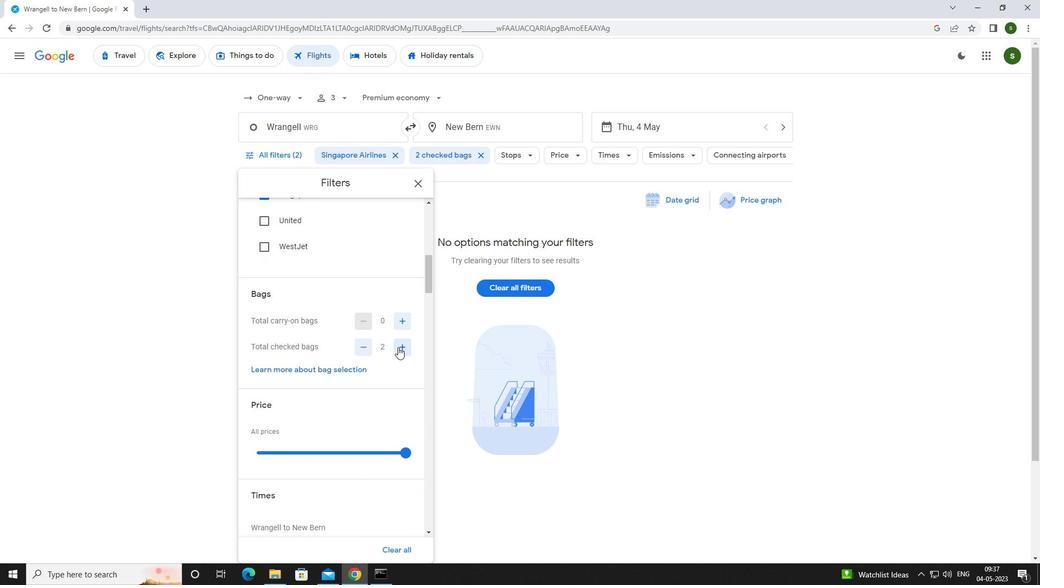 
Action: Mouse moved to (409, 401)
Screenshot: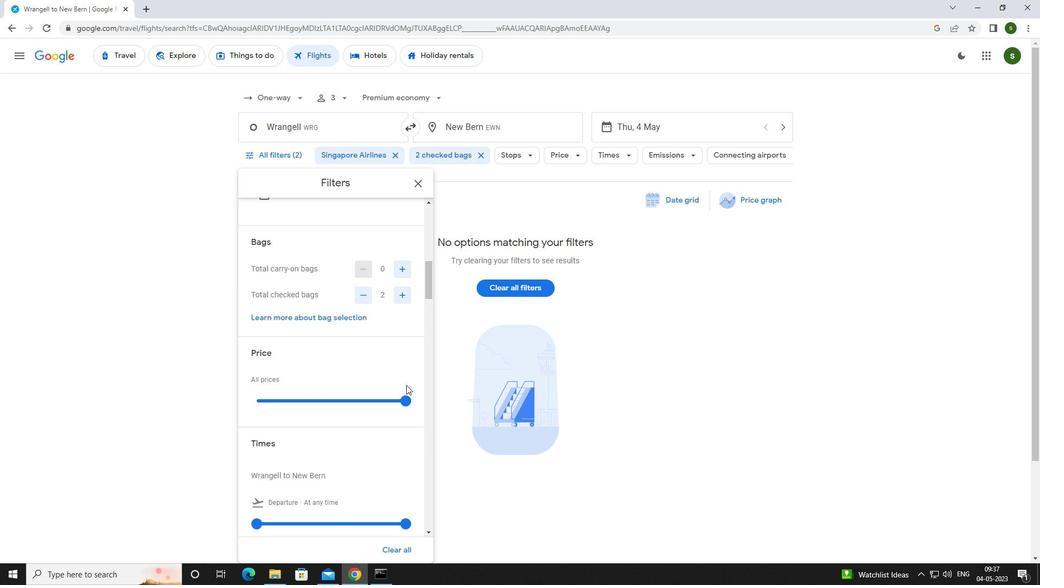 
Action: Mouse pressed left at (409, 401)
Screenshot: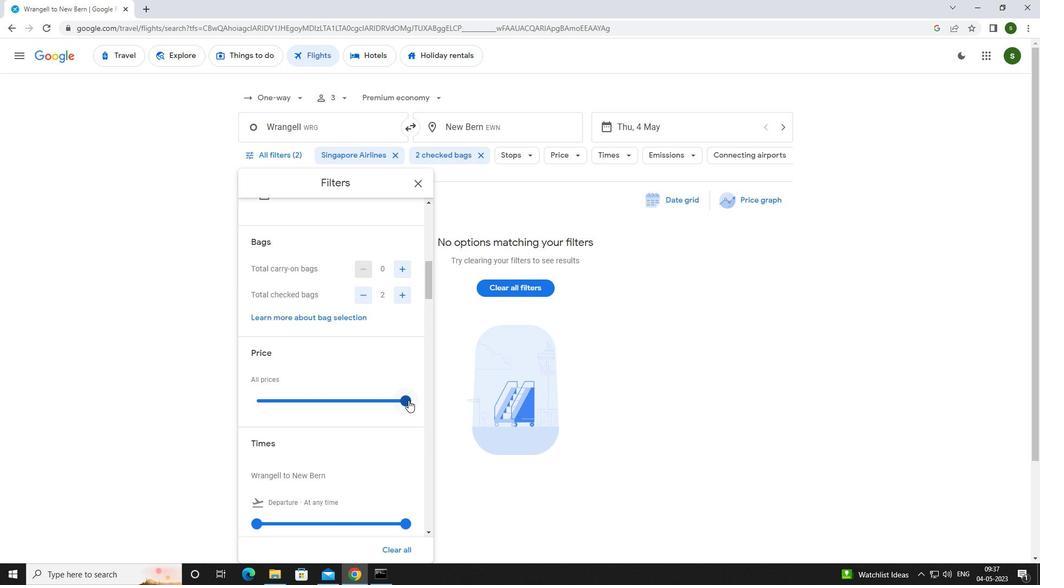 
Action: Mouse scrolled (409, 400) with delta (0, 0)
Screenshot: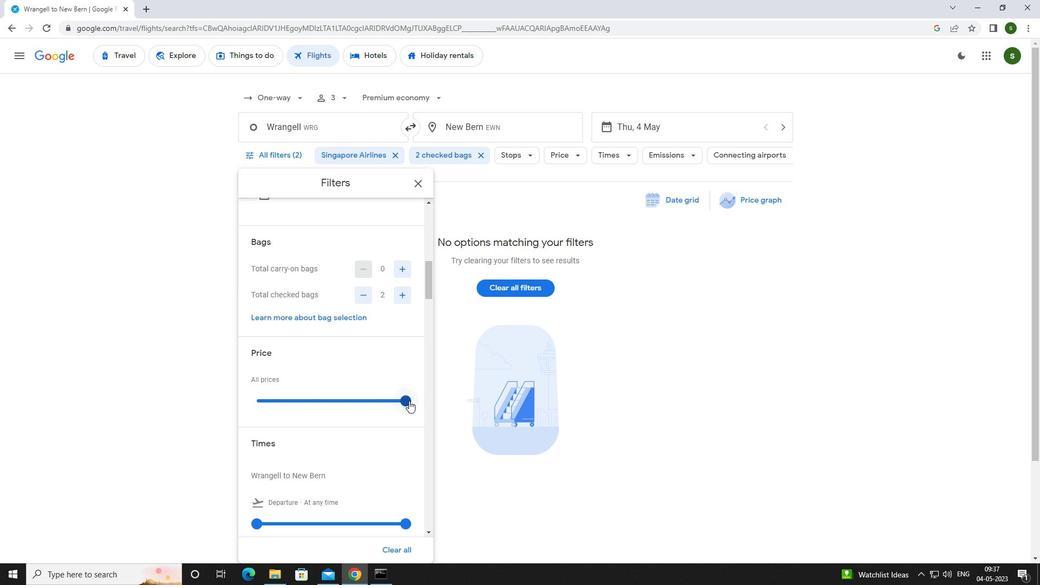 
Action: Mouse moved to (252, 470)
Screenshot: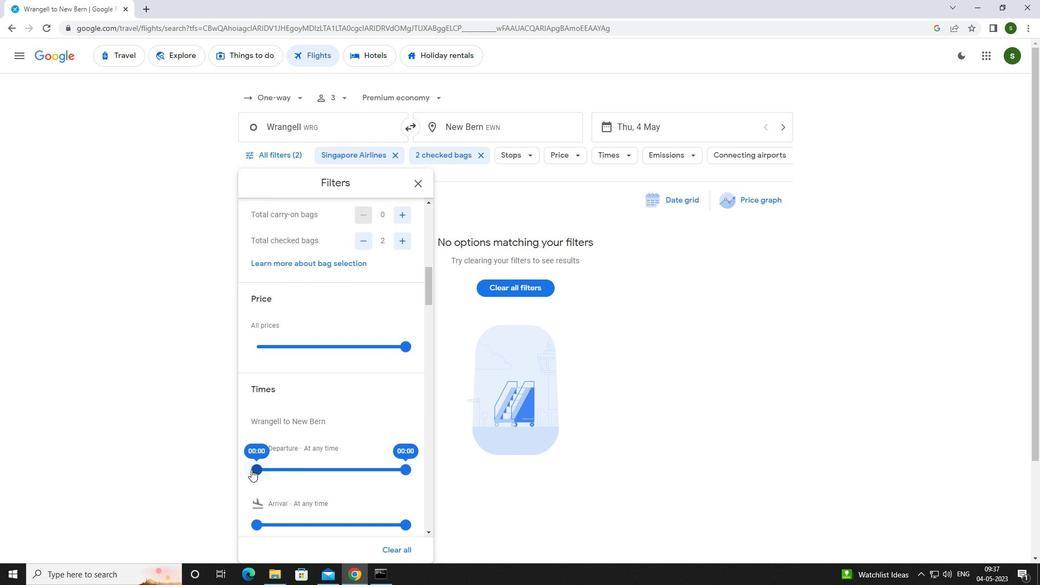 
Action: Mouse pressed left at (252, 470)
Screenshot: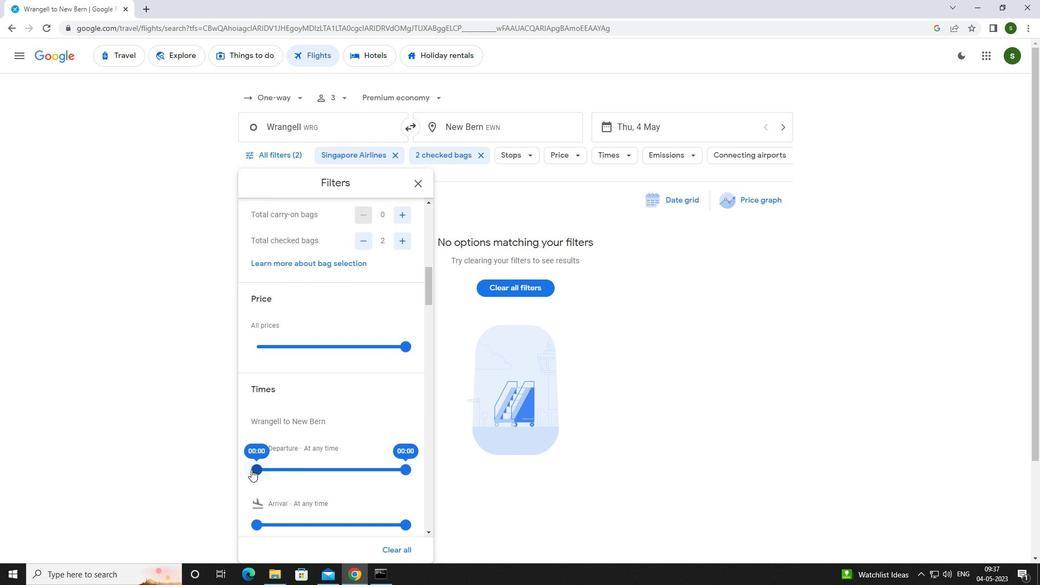 
Action: Mouse moved to (618, 373)
Screenshot: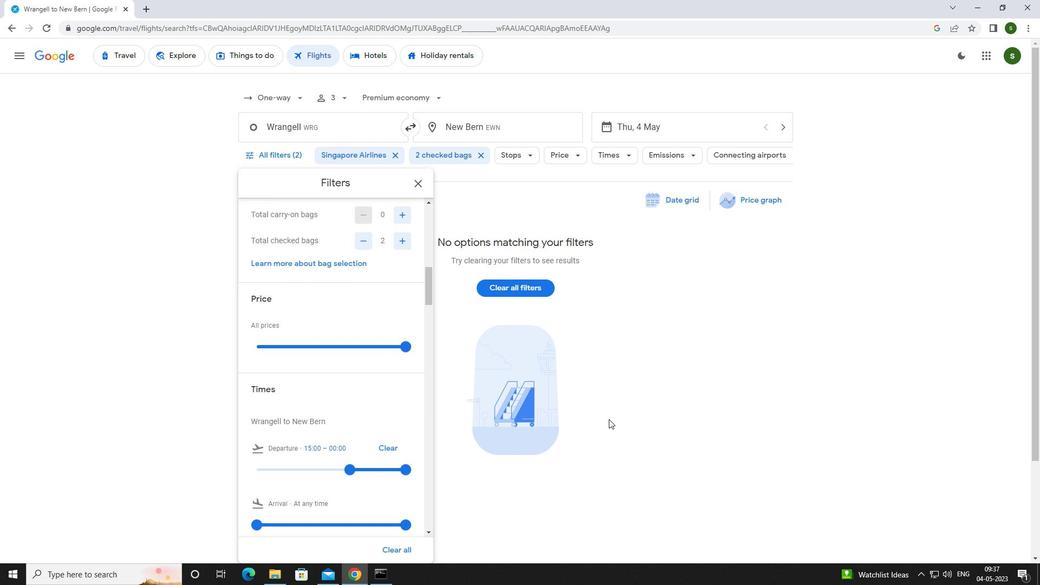 
Action: Mouse pressed left at (618, 373)
Screenshot: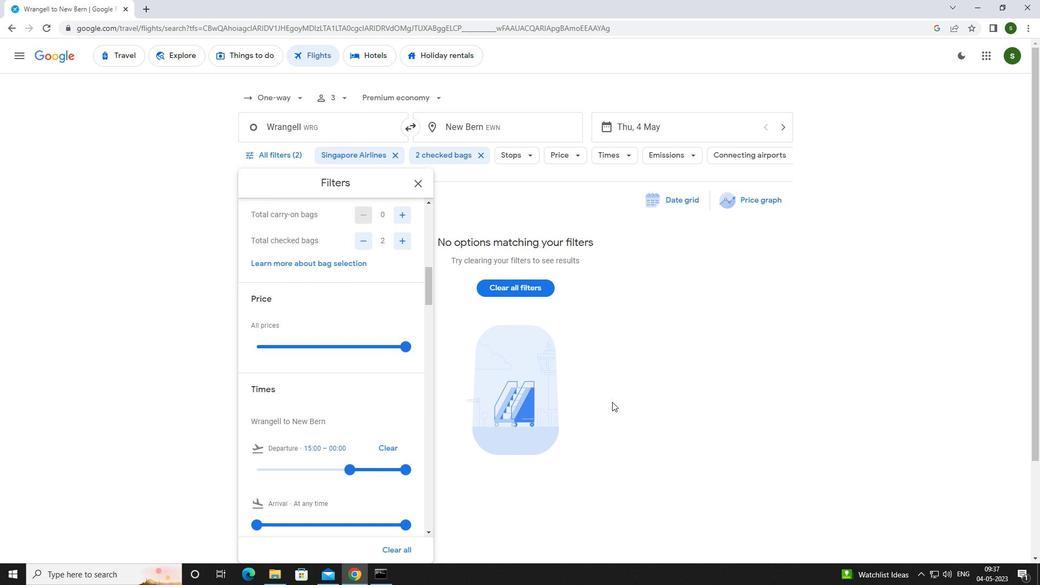 
